 Task: Create new Company, with domain: 'amd.com' and type: 'Prospect'. Add new contact for this company, with mail Id: 'Anirudh18Sharma@amd.com', First Name: Anirudh, Last name:  Sharma, Job Title: 'Financial Planner', Phone Number: '(617) 555-9014'. Change life cycle stage to  Lead and lead status to  Open. Logged in from softage.1@softage.net
Action: Mouse moved to (109, 69)
Screenshot: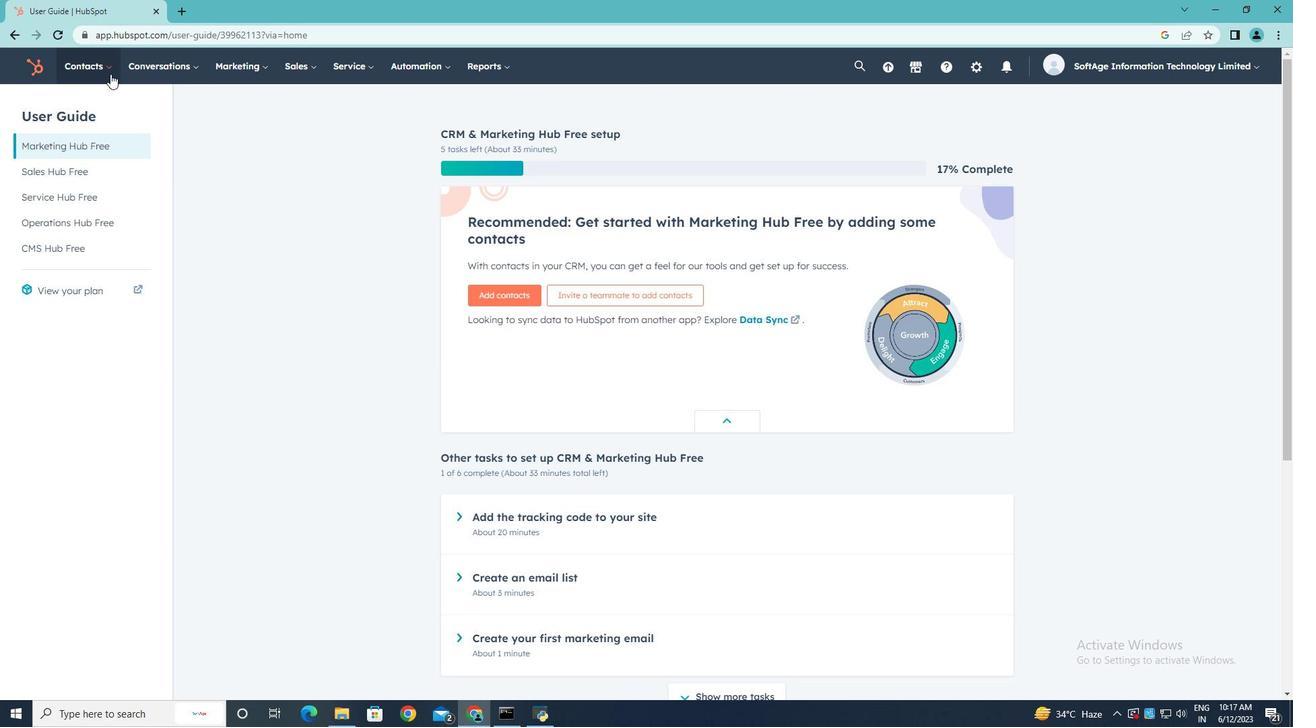 
Action: Mouse pressed left at (109, 69)
Screenshot: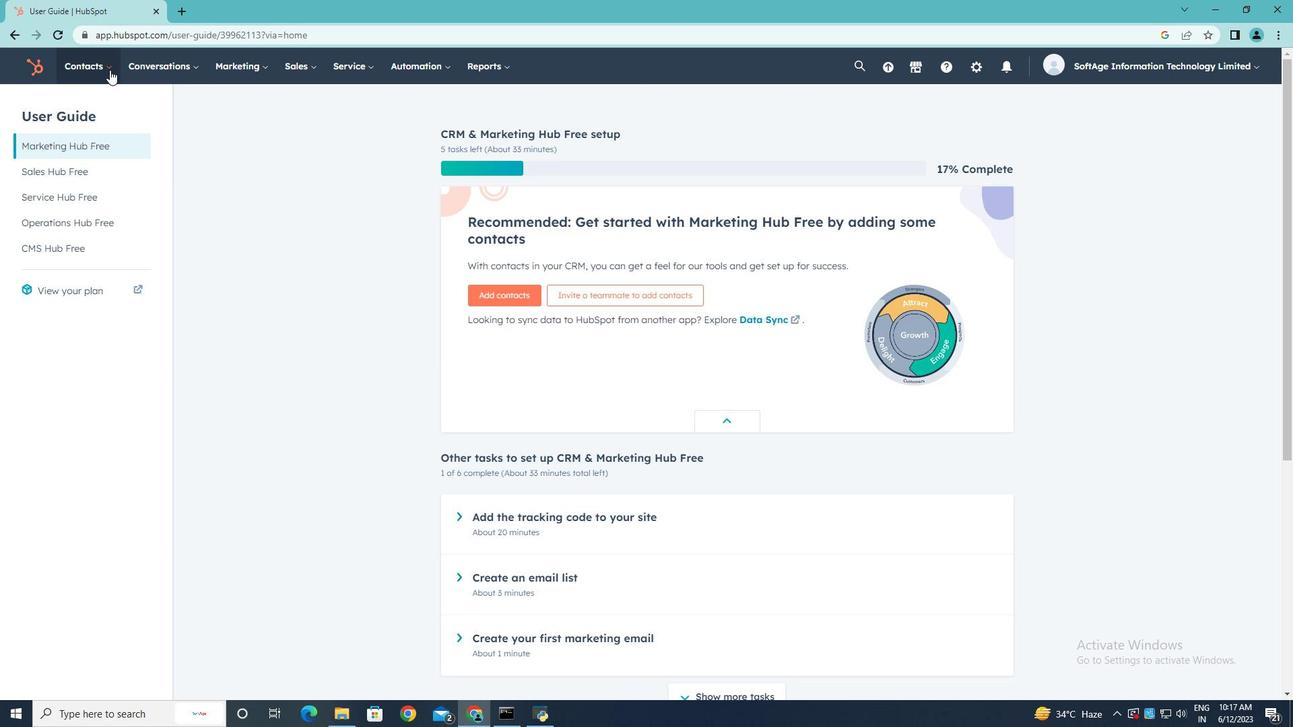
Action: Mouse moved to (108, 135)
Screenshot: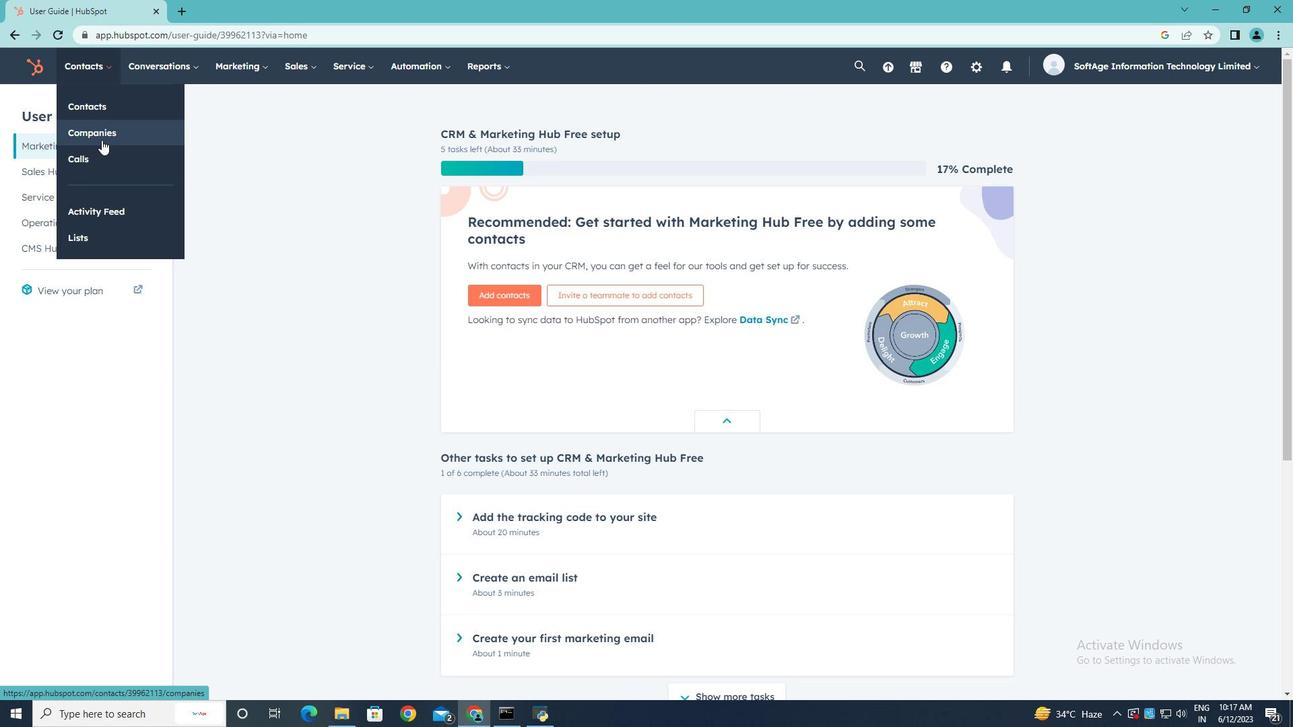 
Action: Mouse pressed left at (108, 135)
Screenshot: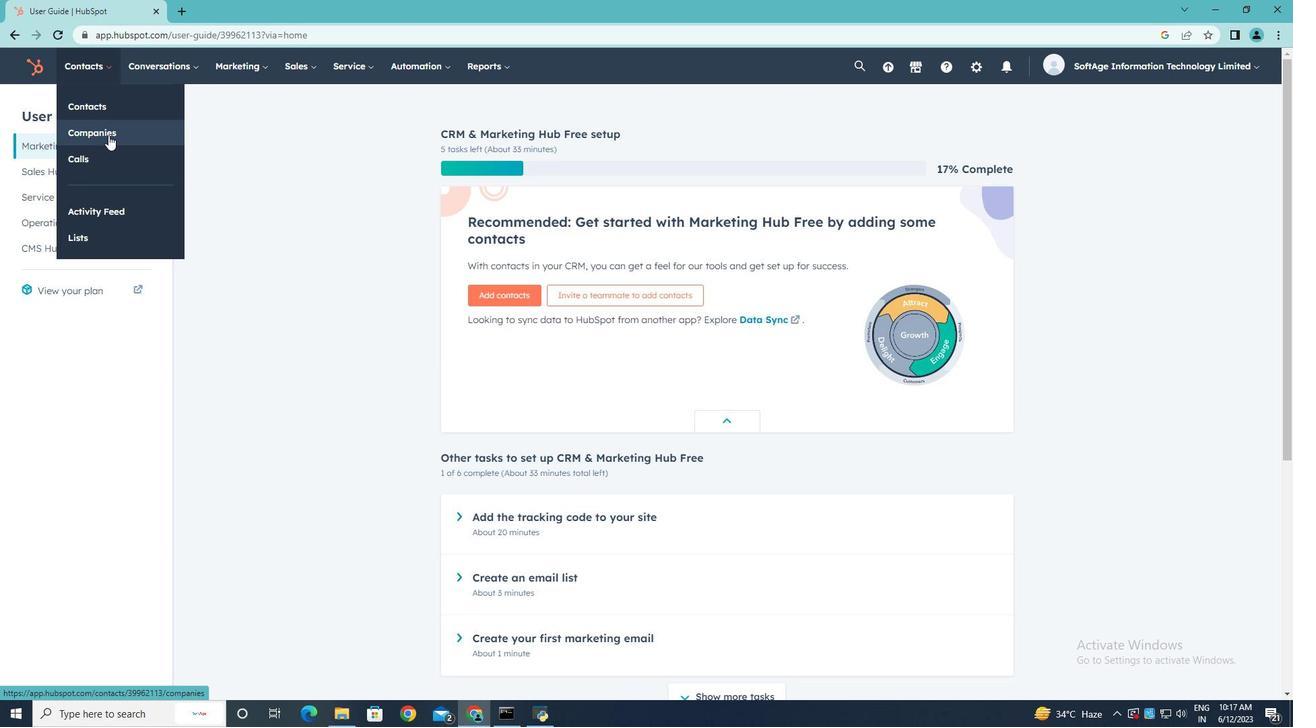 
Action: Mouse moved to (1223, 114)
Screenshot: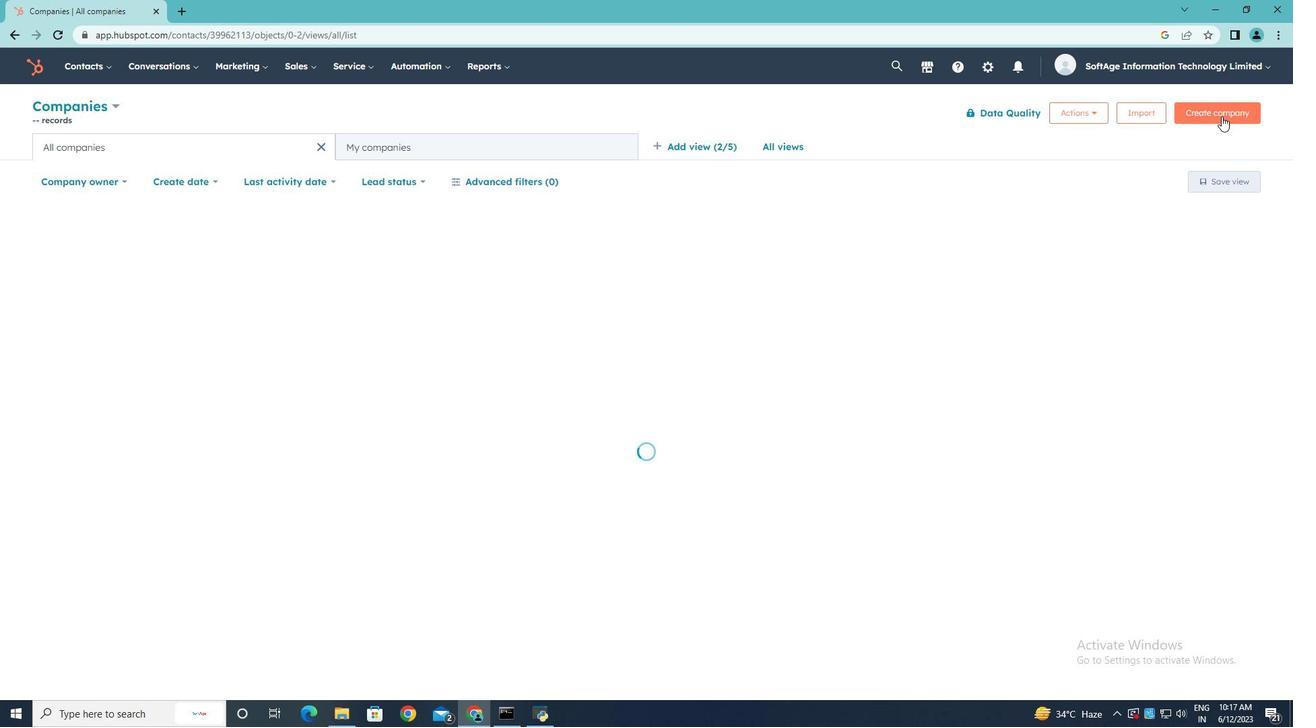 
Action: Mouse pressed left at (1223, 114)
Screenshot: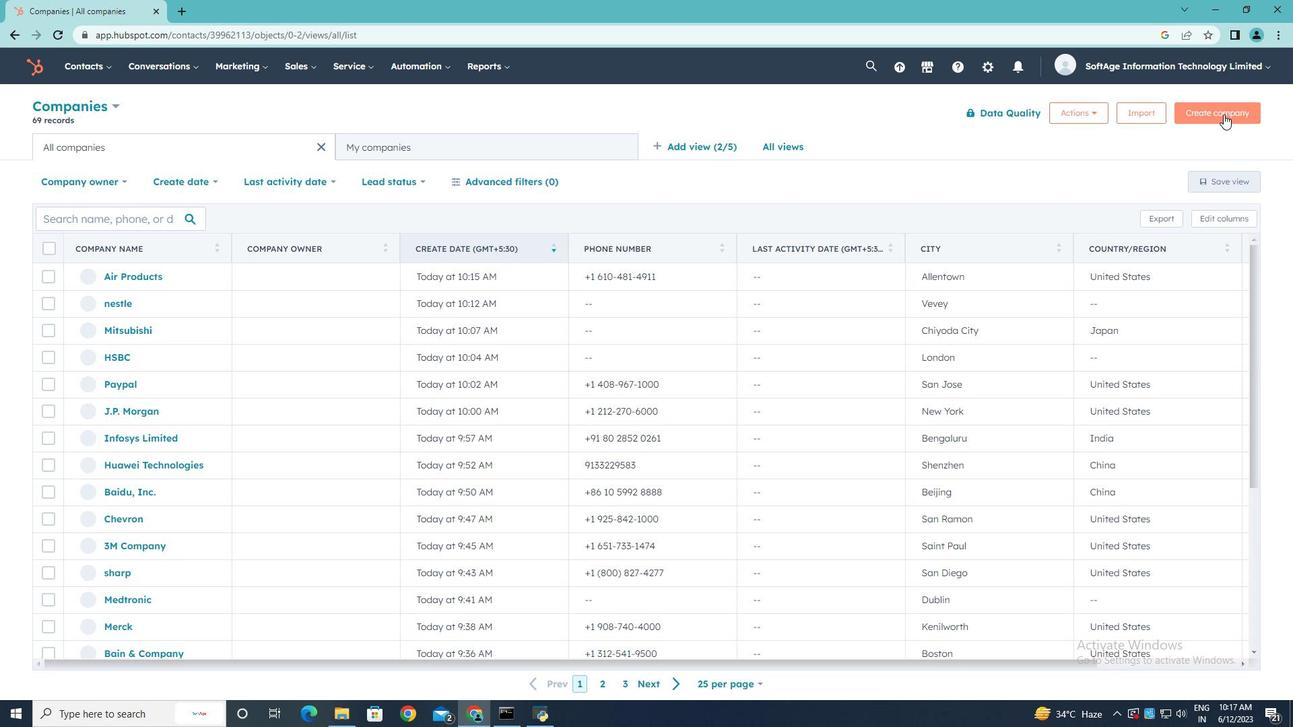 
Action: Mouse moved to (1023, 169)
Screenshot: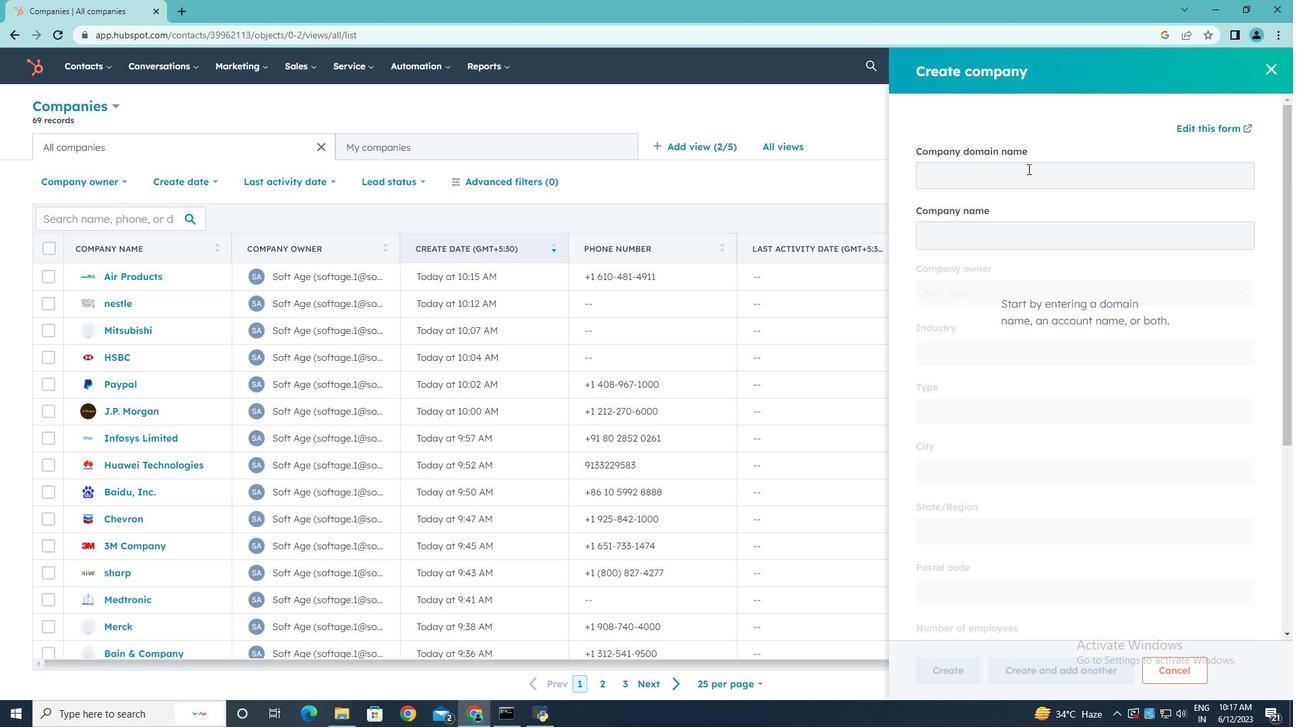 
Action: Mouse pressed left at (1023, 169)
Screenshot: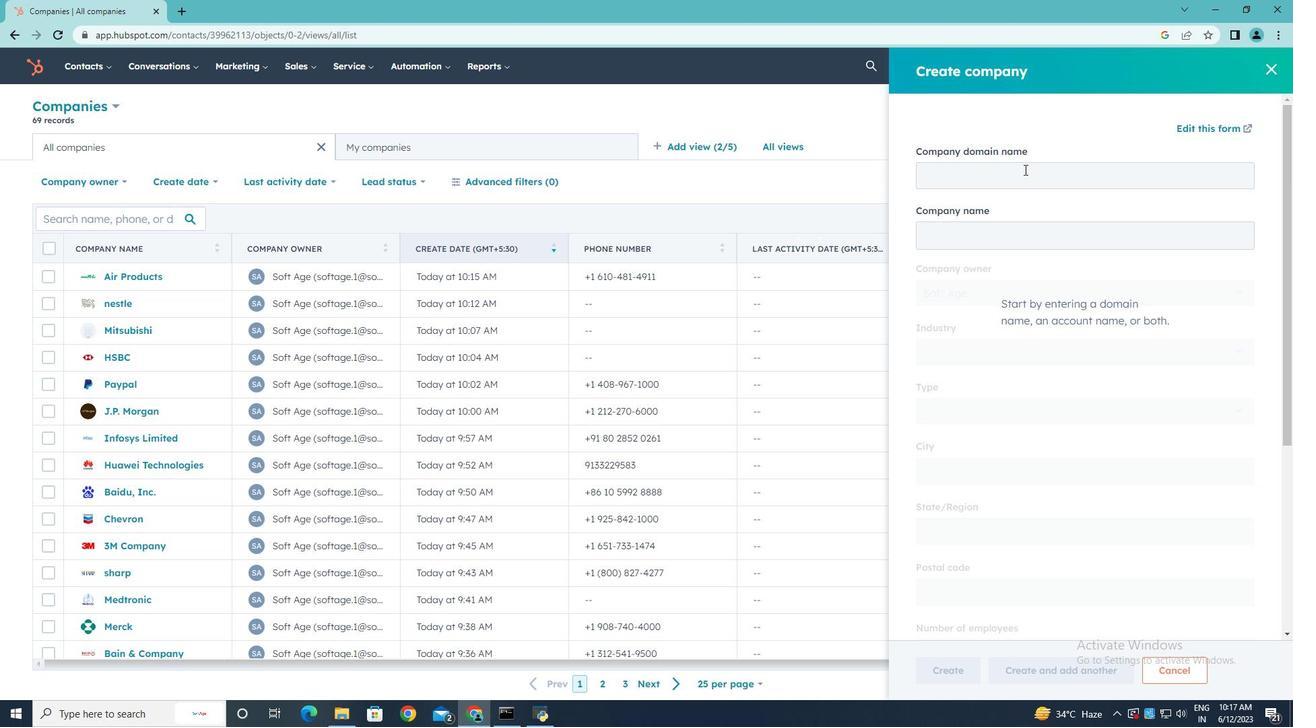 
Action: Key pressed amd.com
Screenshot: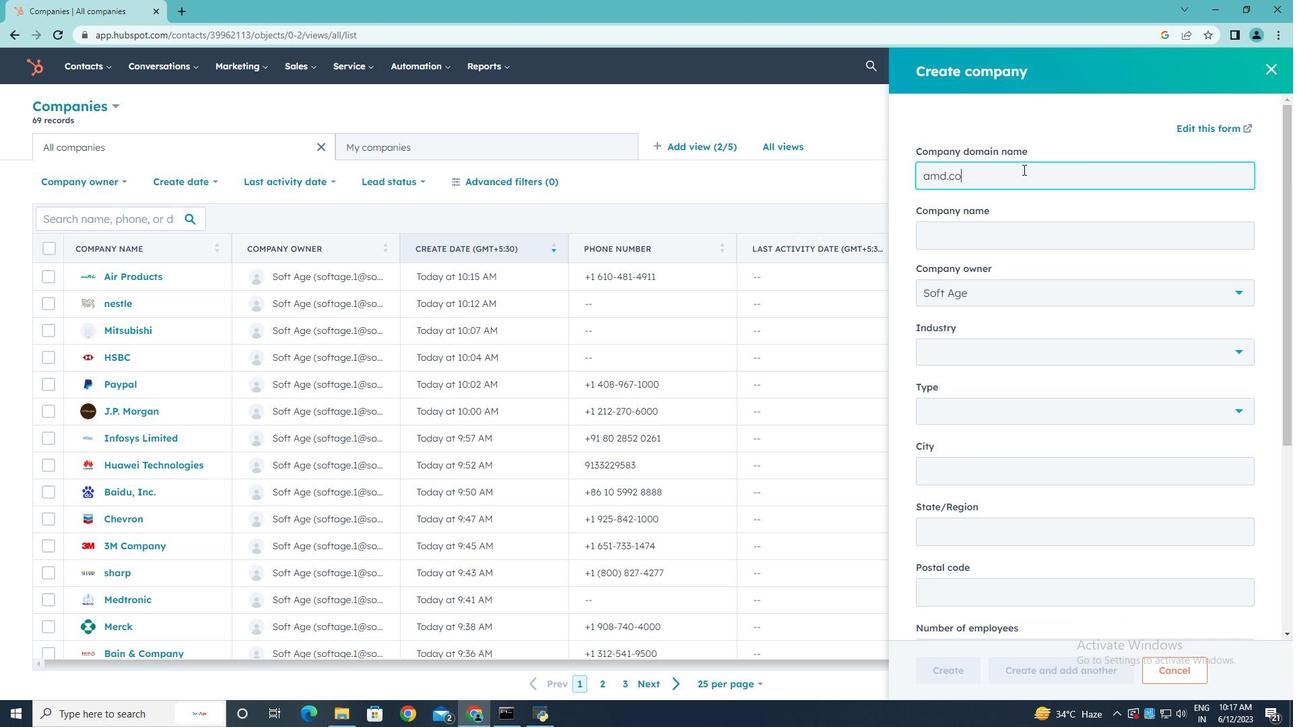 
Action: Mouse moved to (938, 364)
Screenshot: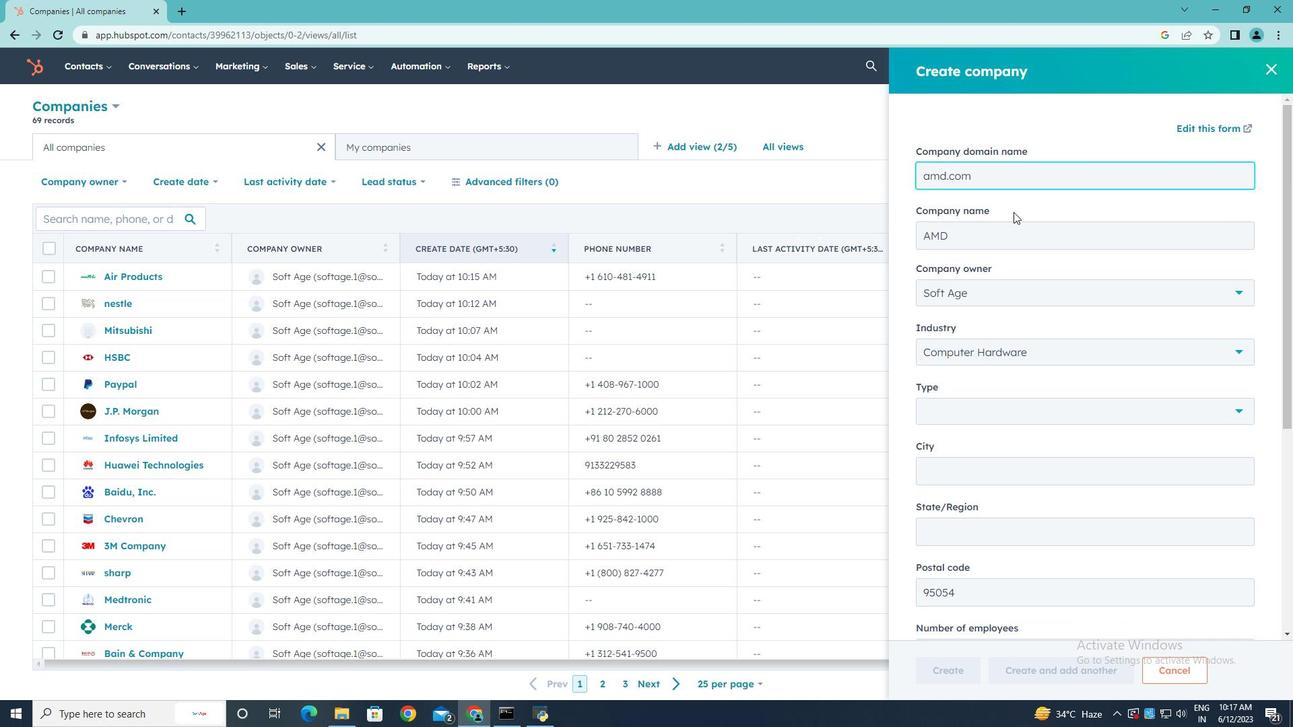 
Action: Mouse scrolled (938, 363) with delta (0, 0)
Screenshot: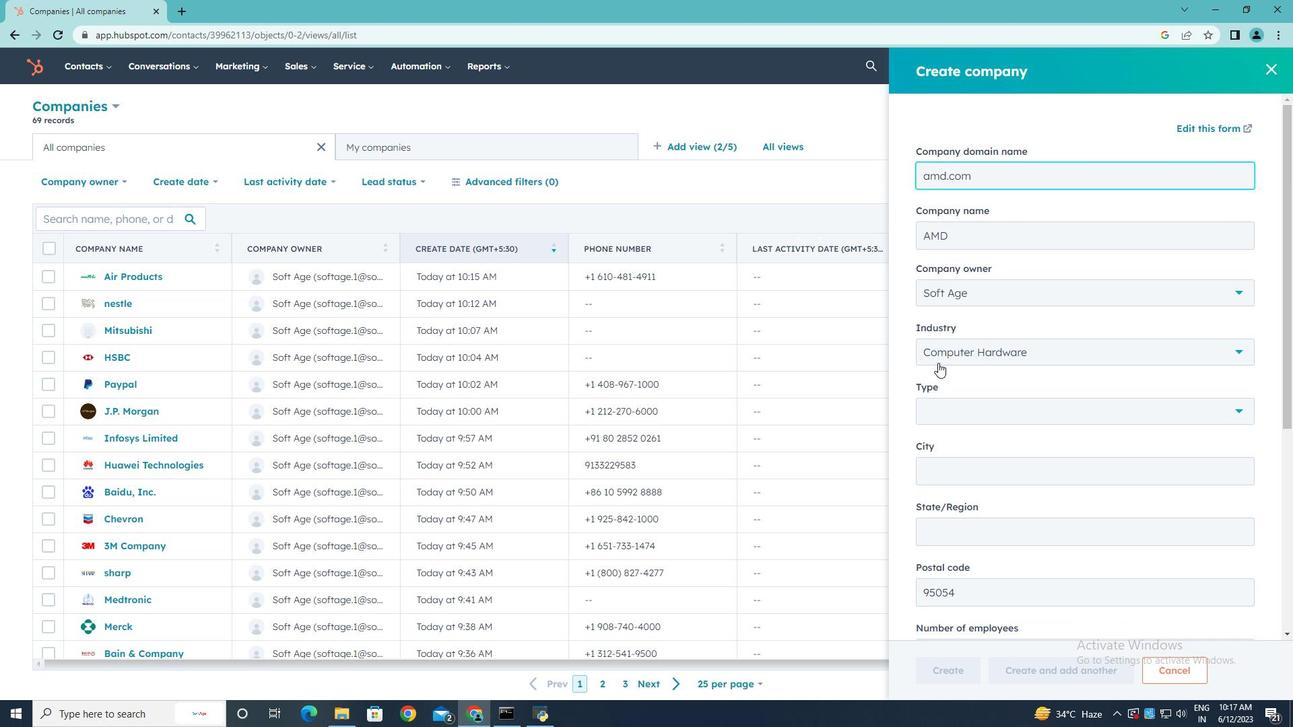 
Action: Mouse moved to (938, 366)
Screenshot: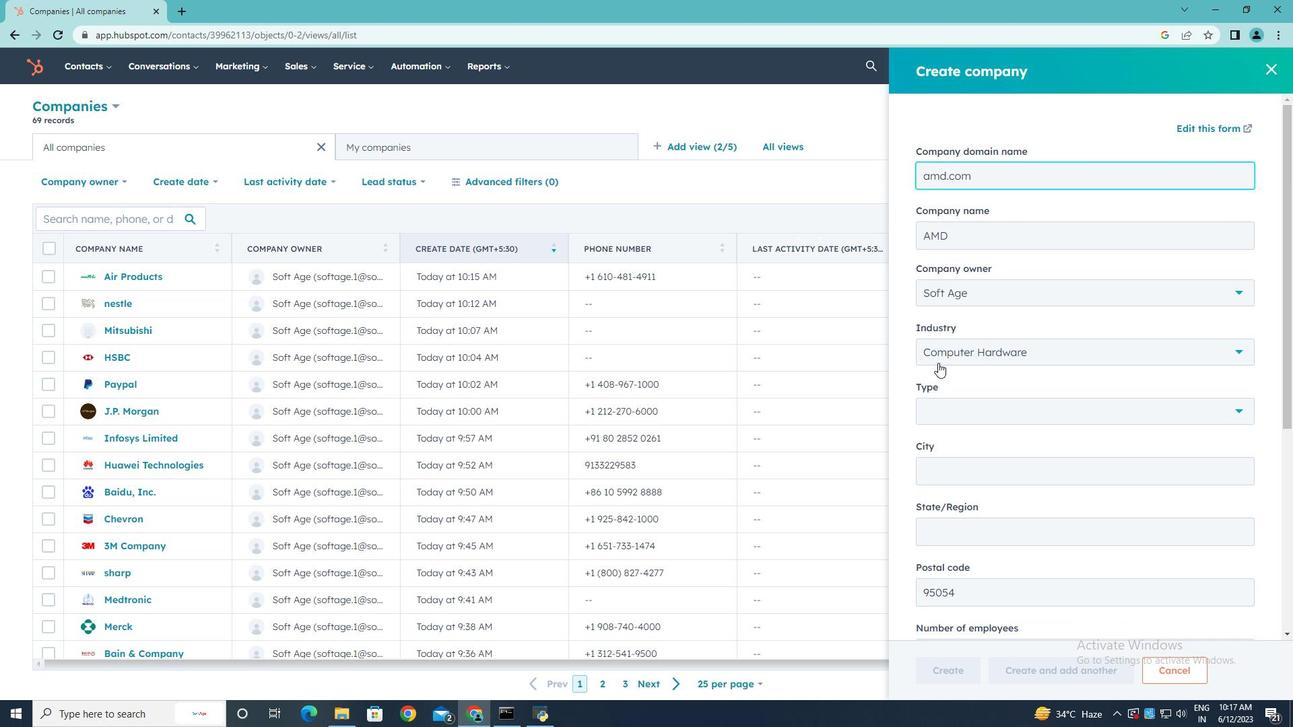
Action: Mouse scrolled (938, 365) with delta (0, 0)
Screenshot: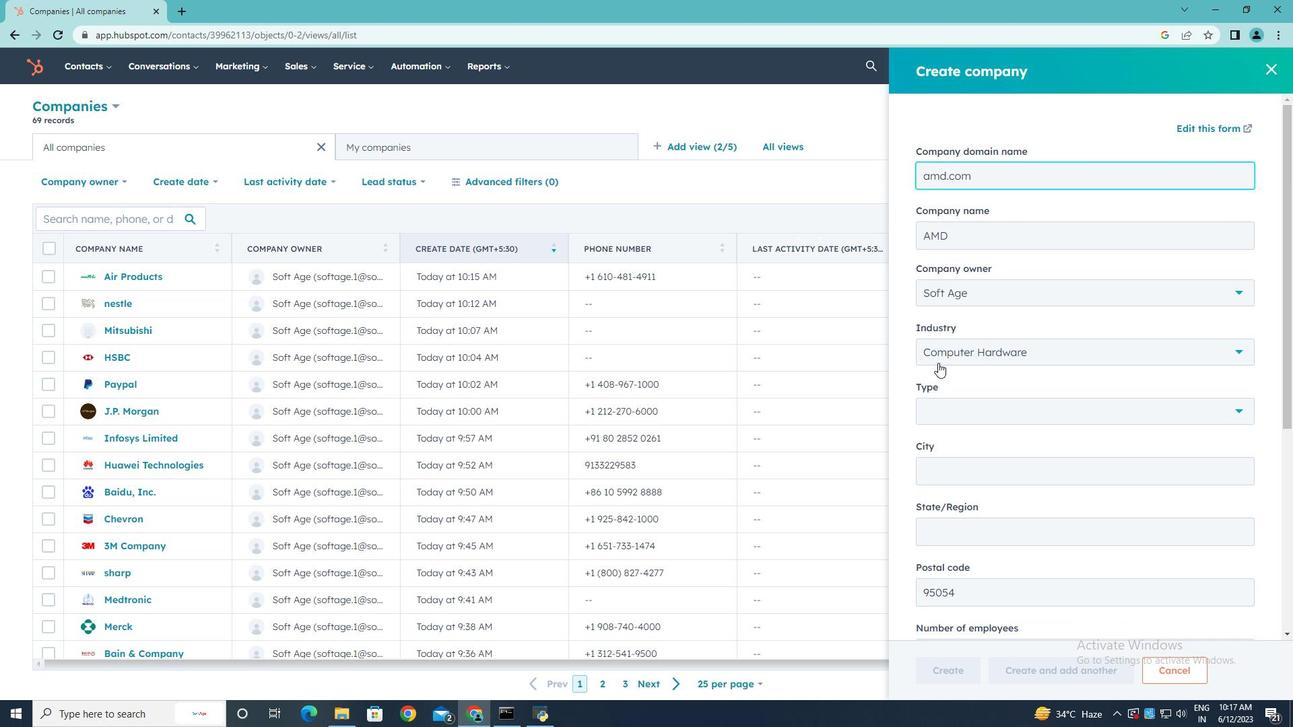 
Action: Mouse scrolled (938, 365) with delta (0, 0)
Screenshot: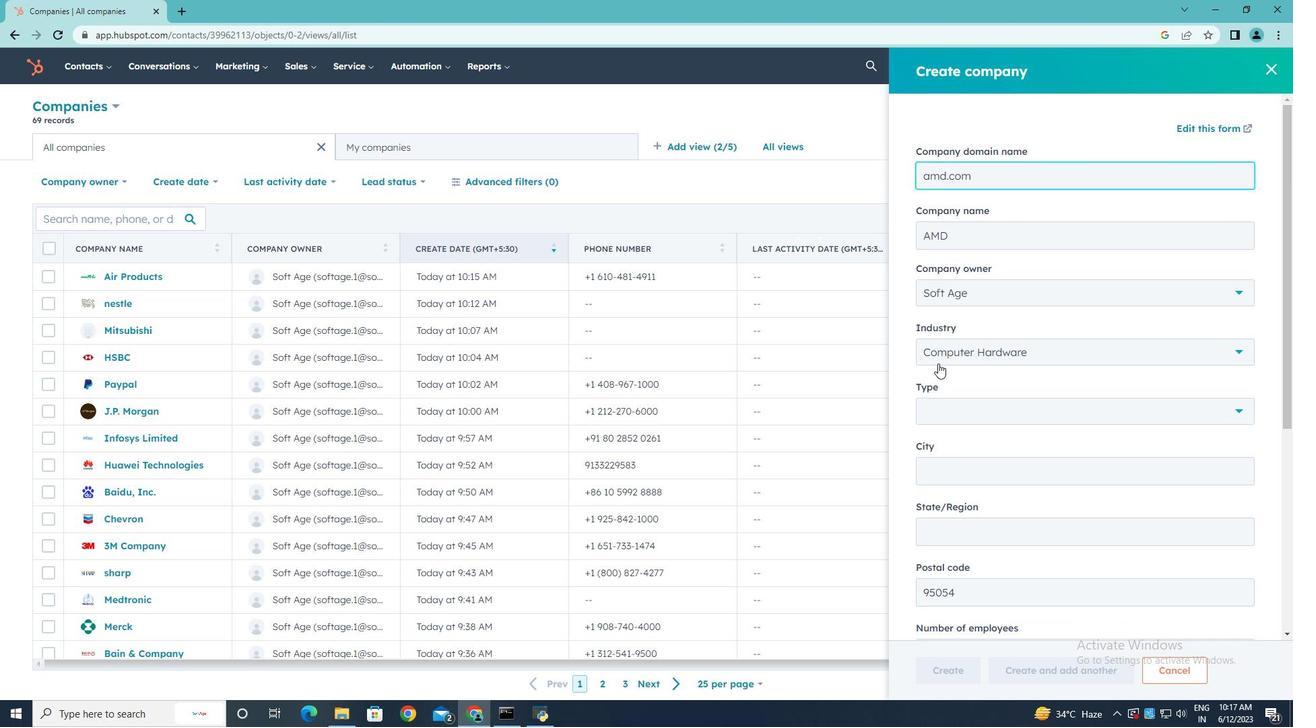 
Action: Mouse moved to (1239, 210)
Screenshot: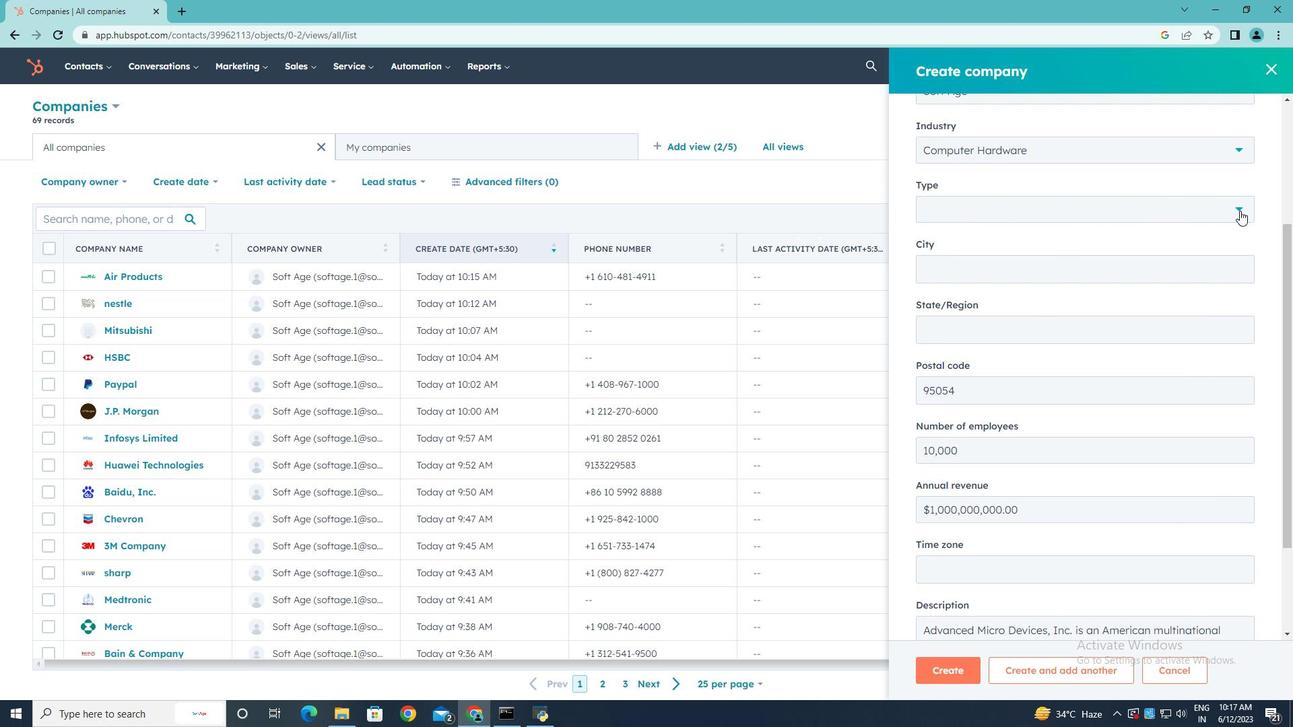 
Action: Mouse pressed left at (1239, 210)
Screenshot: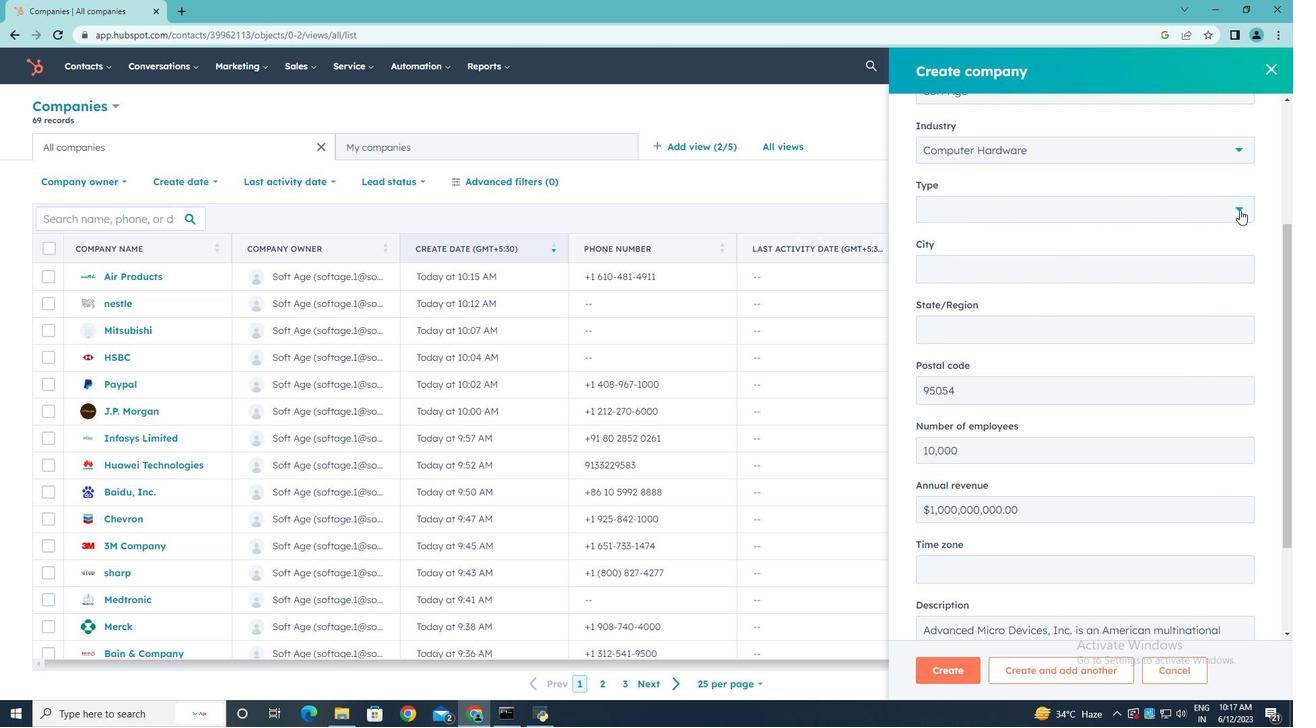 
Action: Mouse moved to (1136, 280)
Screenshot: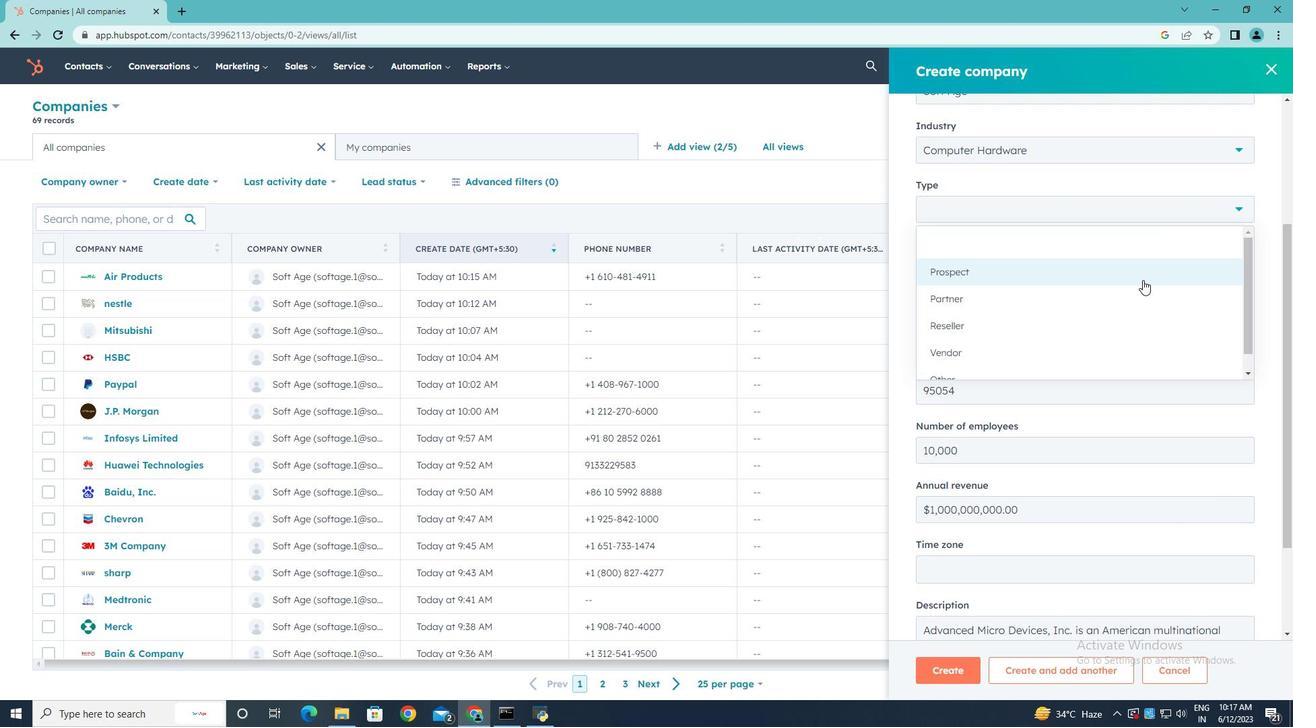 
Action: Mouse pressed left at (1136, 280)
Screenshot: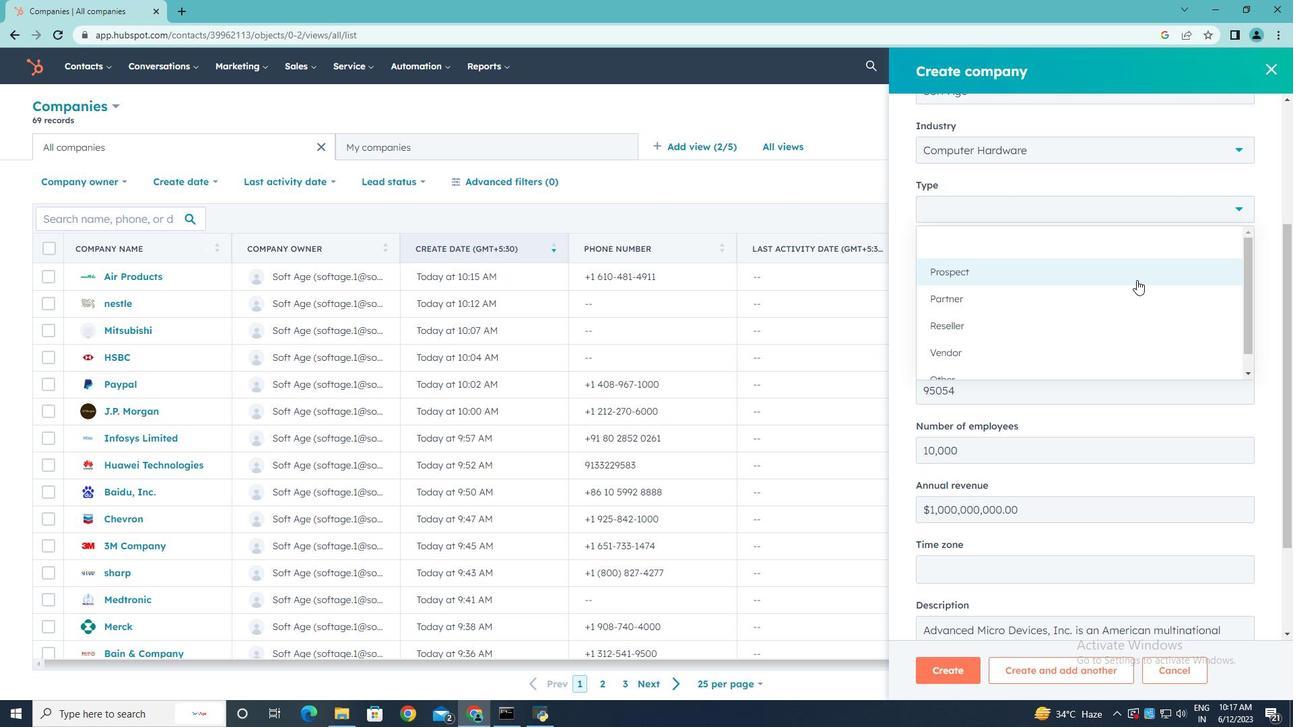 
Action: Mouse moved to (1138, 280)
Screenshot: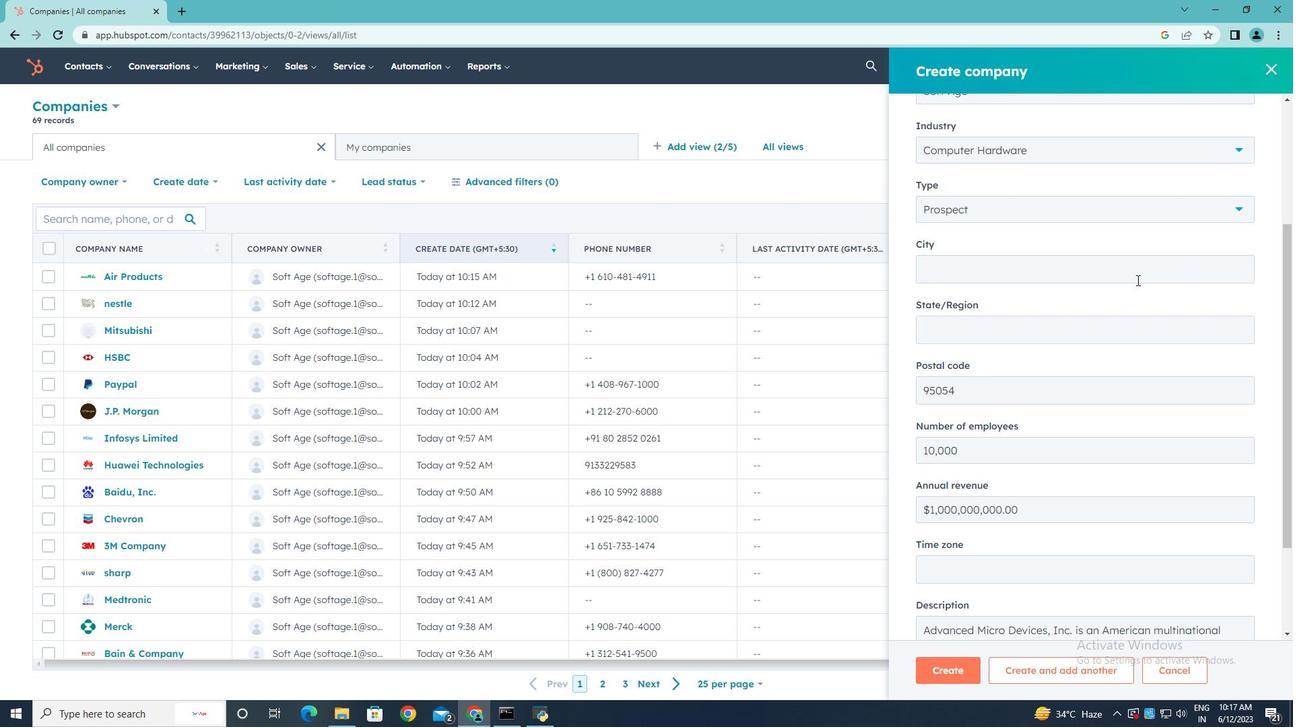 
Action: Mouse scrolled (1138, 279) with delta (0, 0)
Screenshot: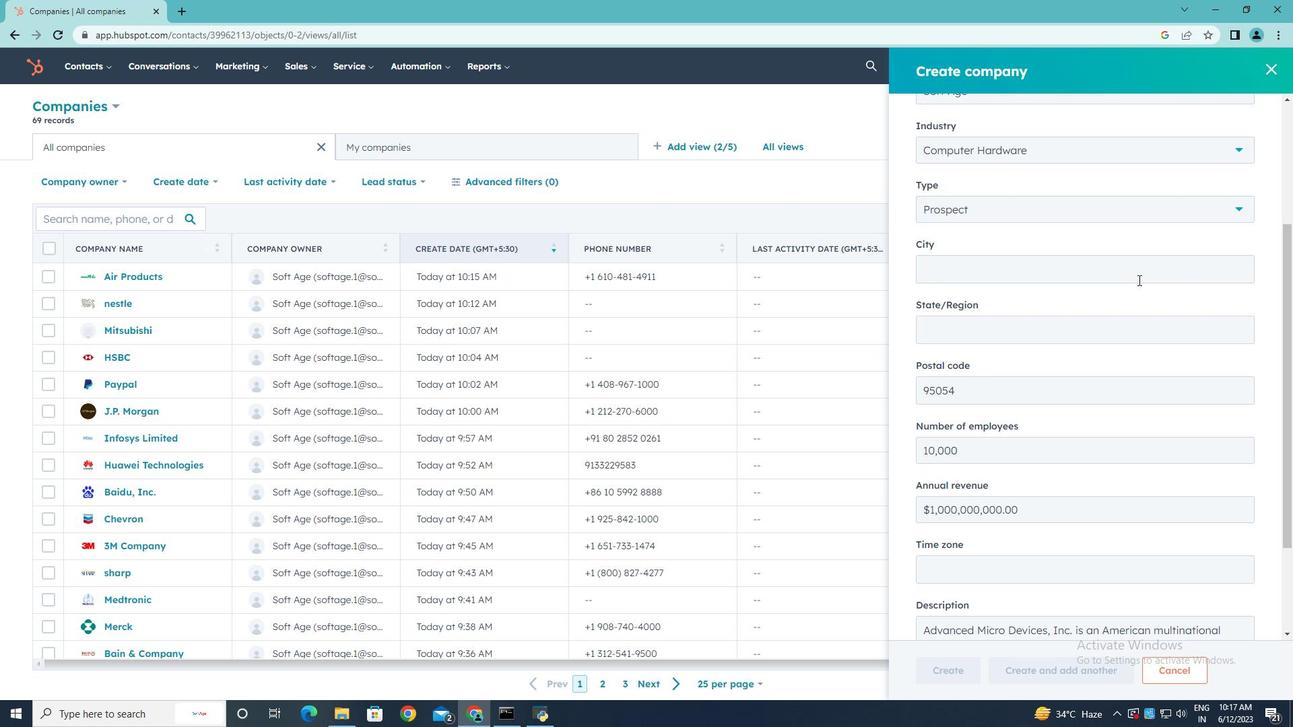 
Action: Mouse scrolled (1138, 279) with delta (0, 0)
Screenshot: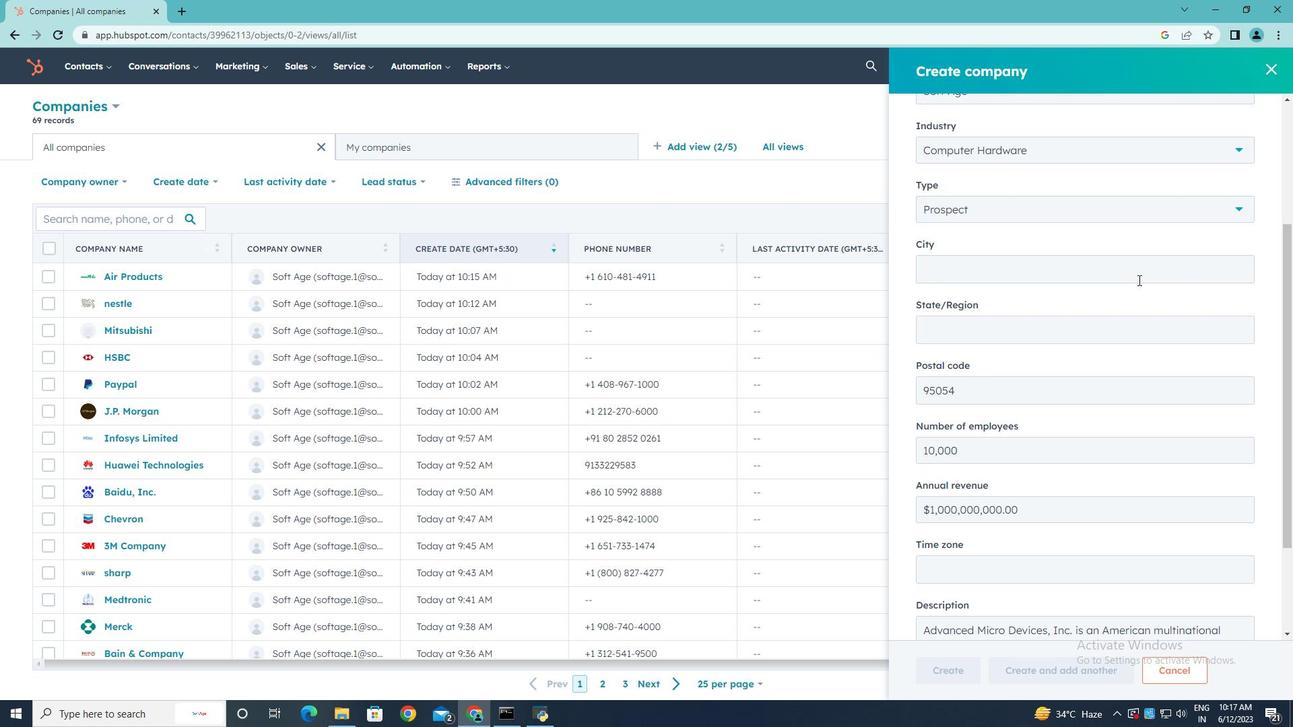 
Action: Mouse scrolled (1138, 279) with delta (0, 0)
Screenshot: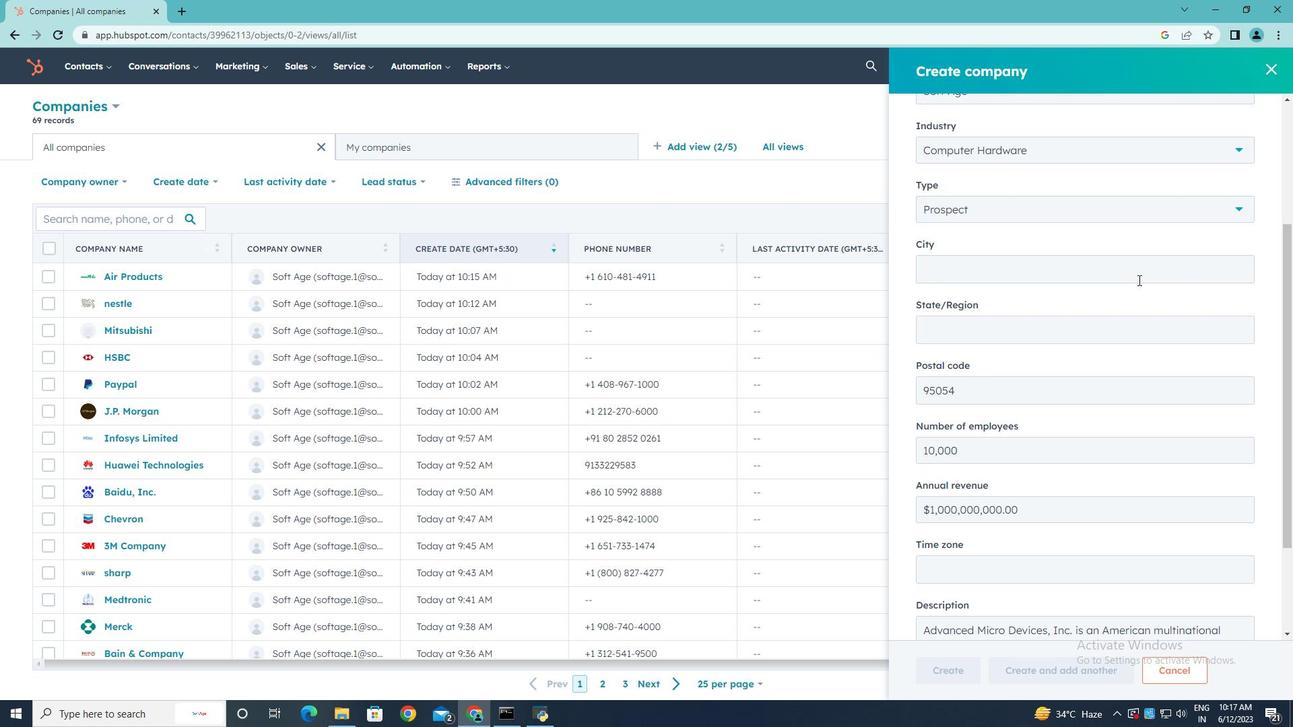 
Action: Mouse scrolled (1138, 279) with delta (0, 0)
Screenshot: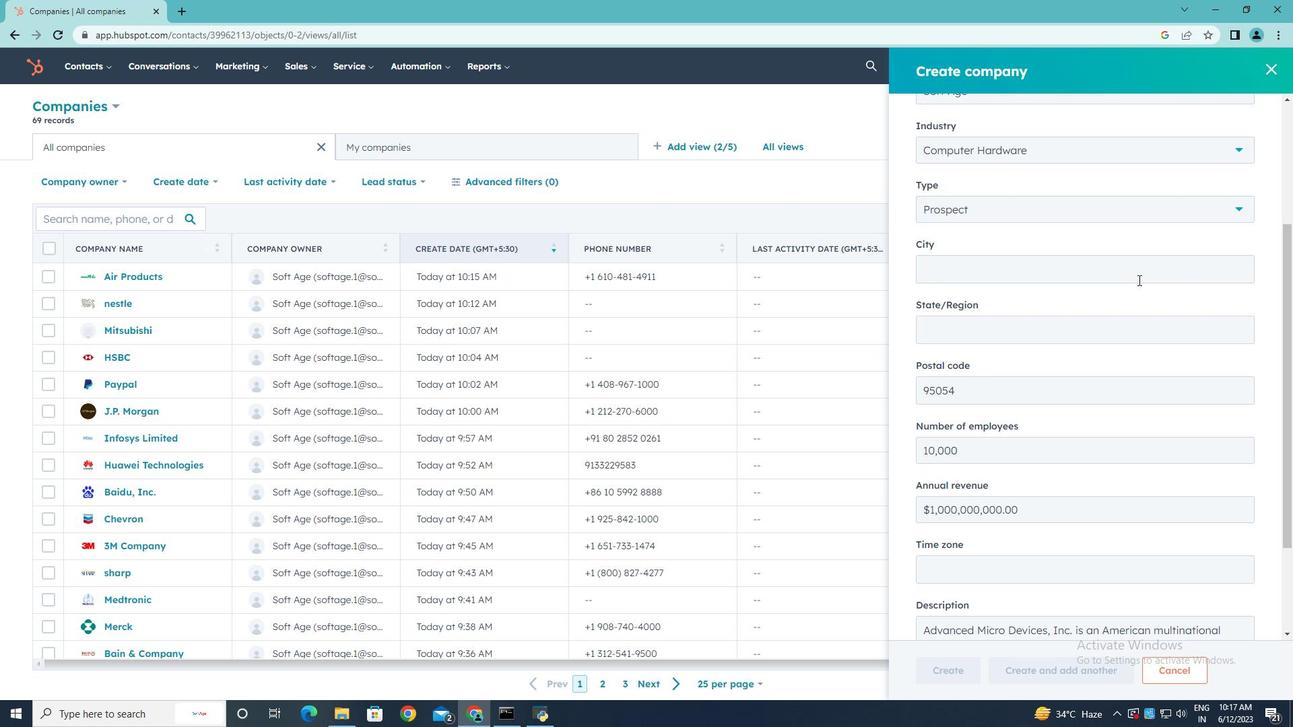 
Action: Mouse scrolled (1138, 279) with delta (0, 0)
Screenshot: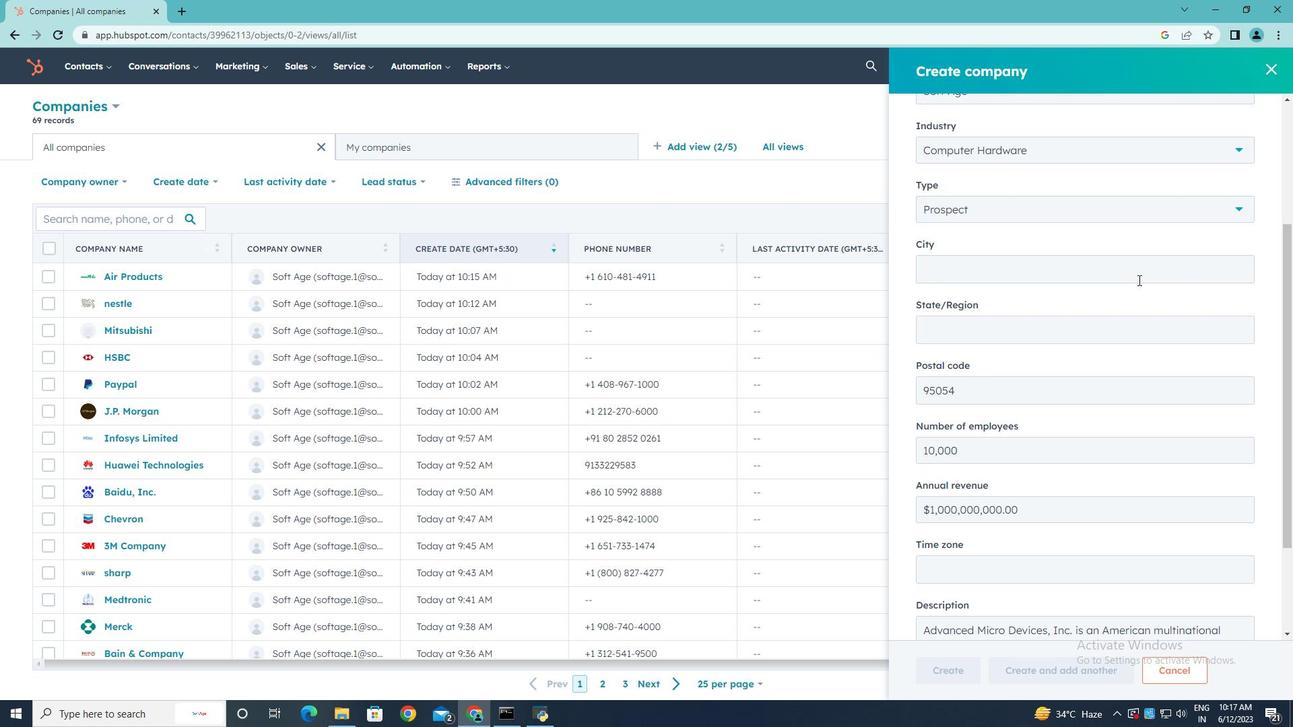 
Action: Mouse scrolled (1138, 279) with delta (0, 0)
Screenshot: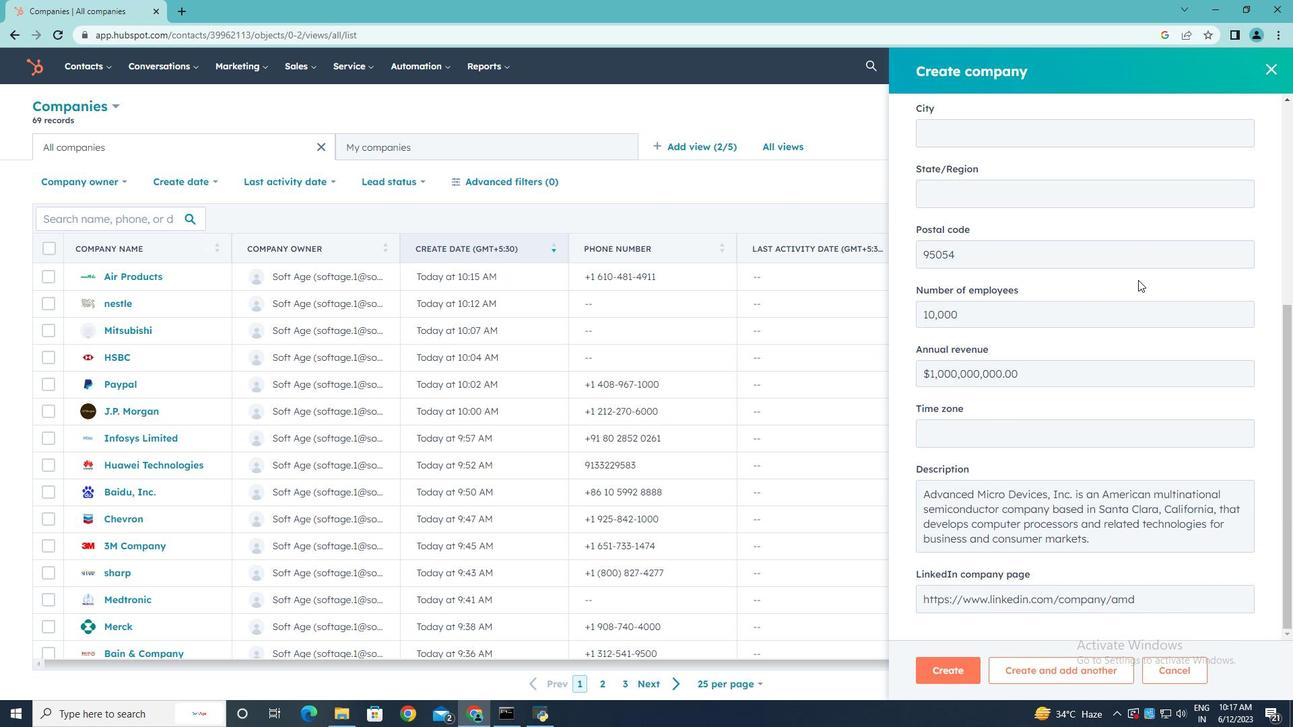 
Action: Mouse scrolled (1138, 279) with delta (0, 0)
Screenshot: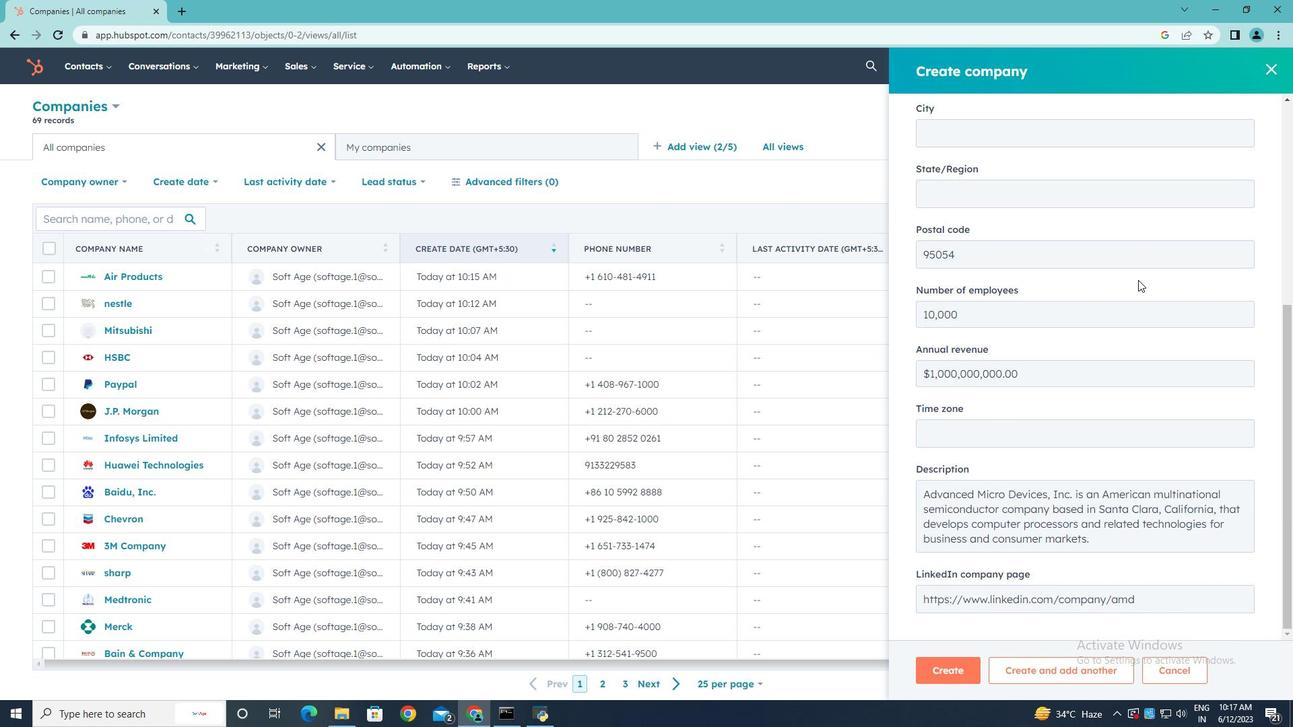 
Action: Mouse moved to (946, 669)
Screenshot: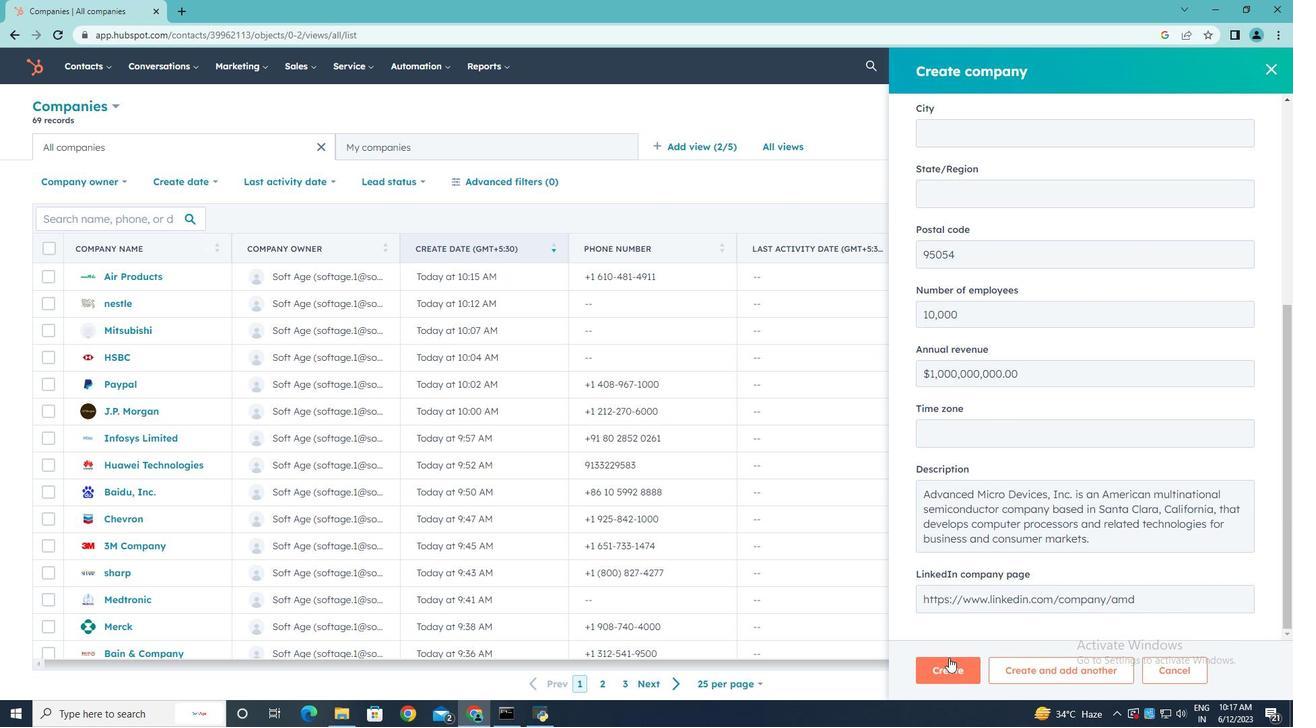 
Action: Mouse pressed left at (946, 669)
Screenshot: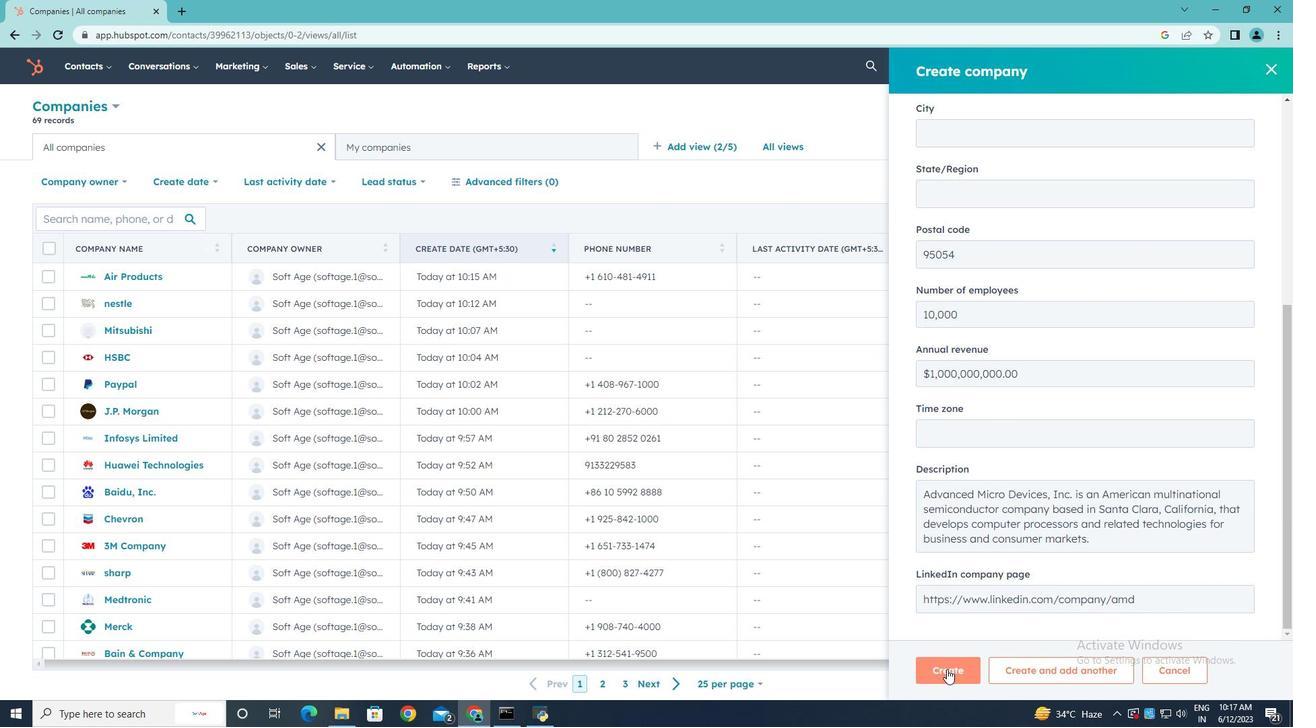 
Action: Mouse moved to (919, 431)
Screenshot: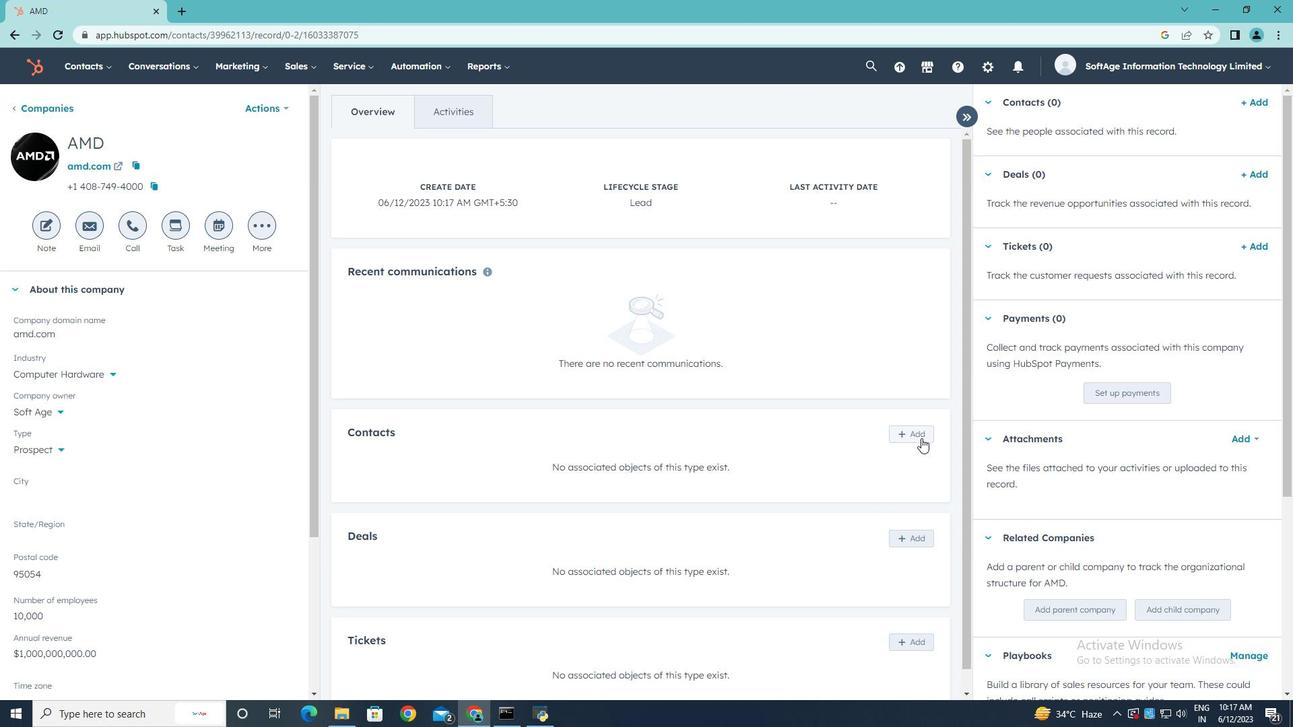 
Action: Mouse pressed left at (919, 431)
Screenshot: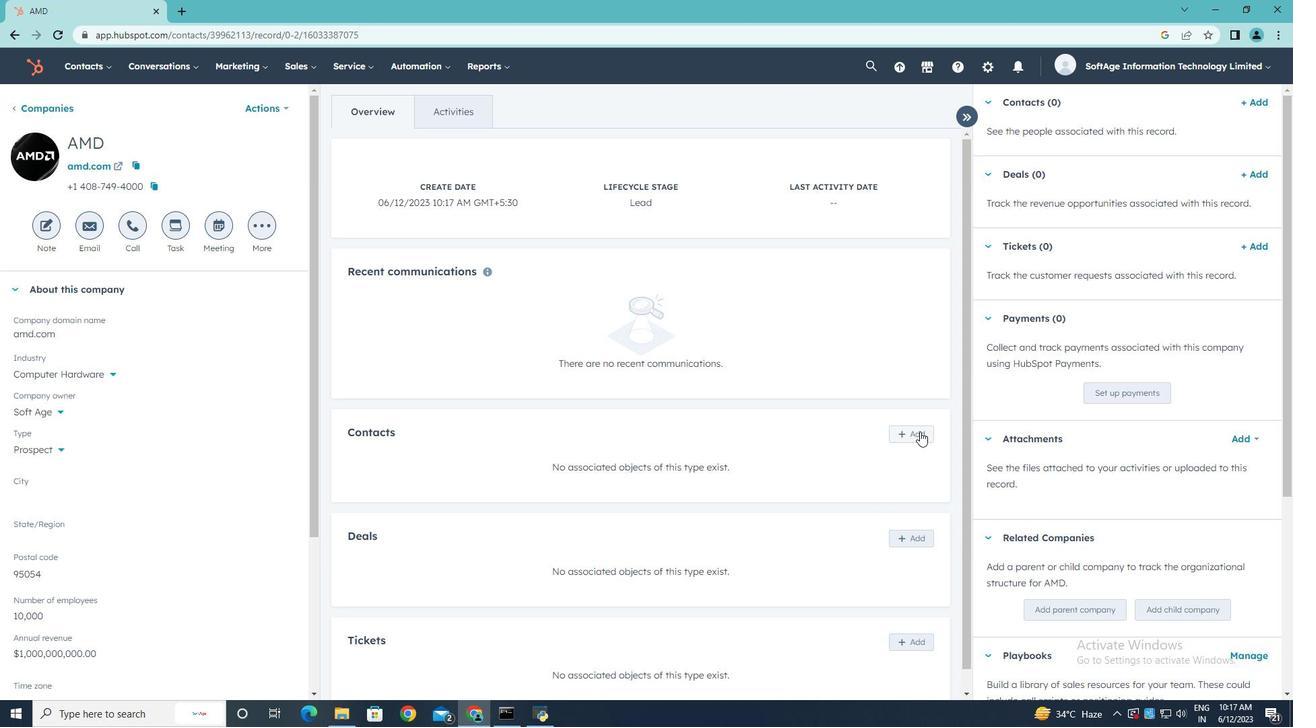 
Action: Mouse moved to (983, 137)
Screenshot: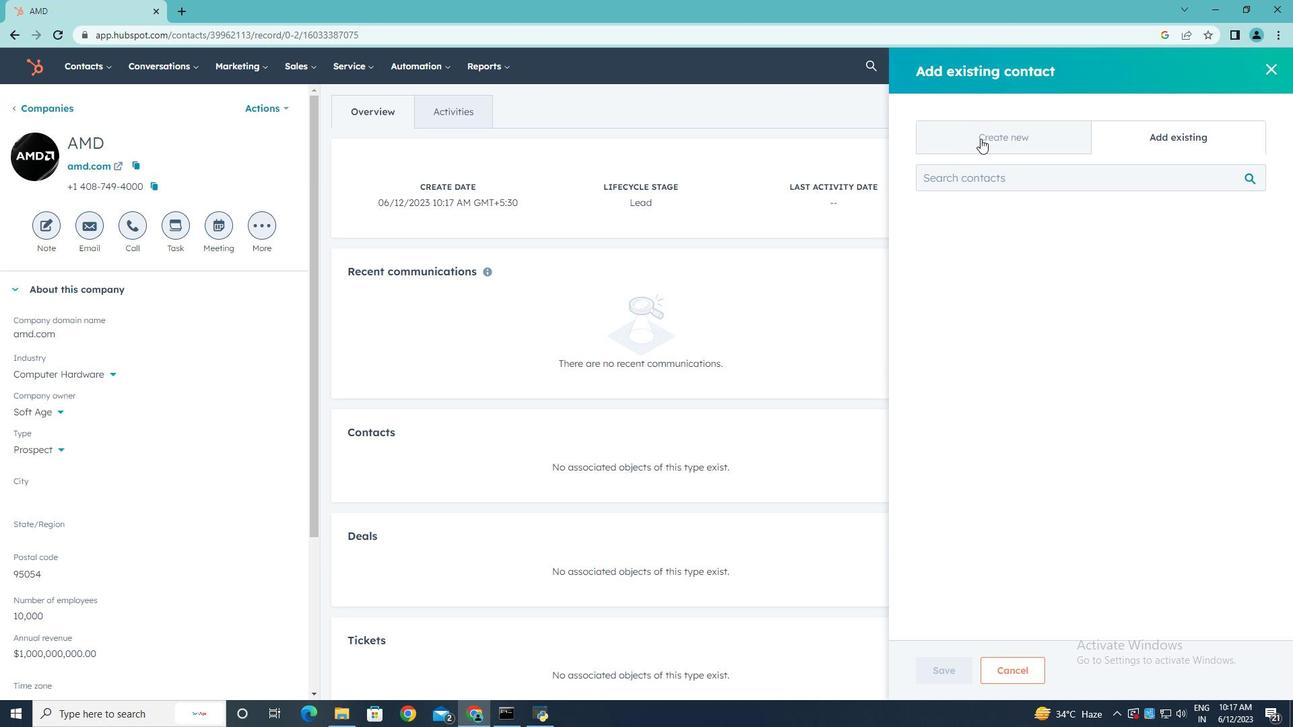 
Action: Mouse pressed left at (983, 137)
Screenshot: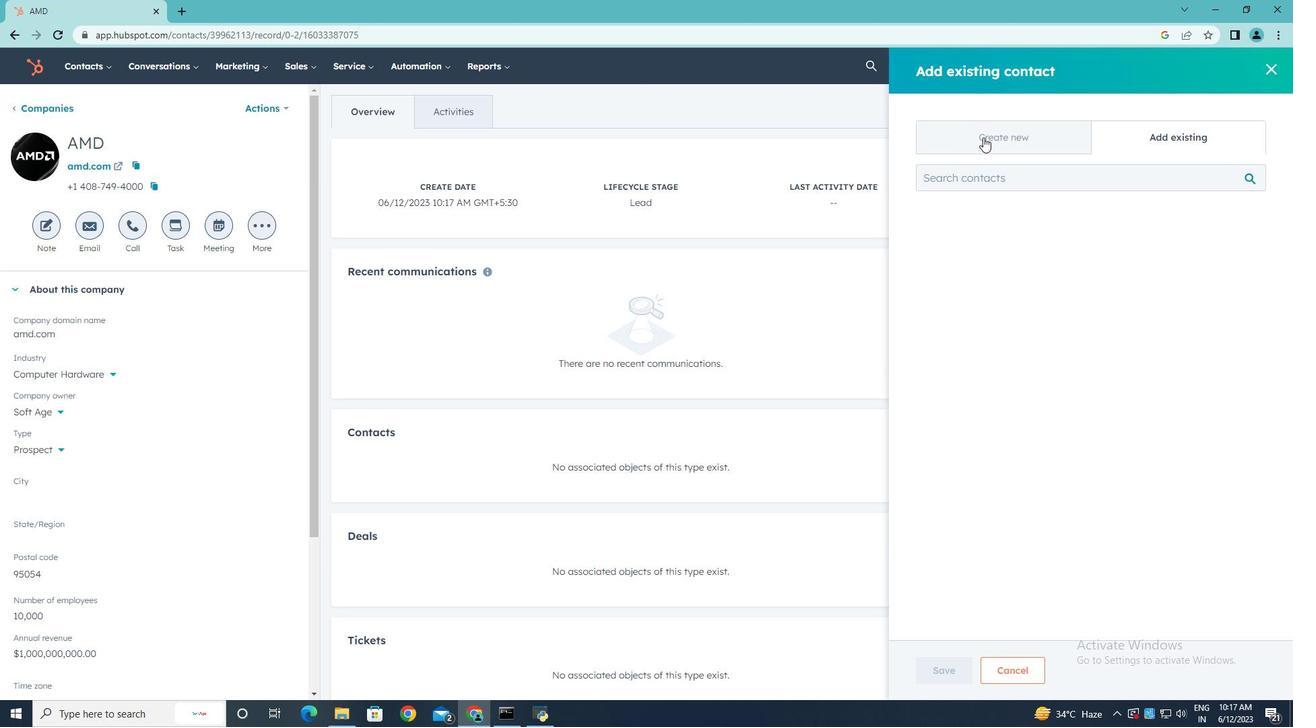
Action: Key pressed <Key.shift>
Screenshot: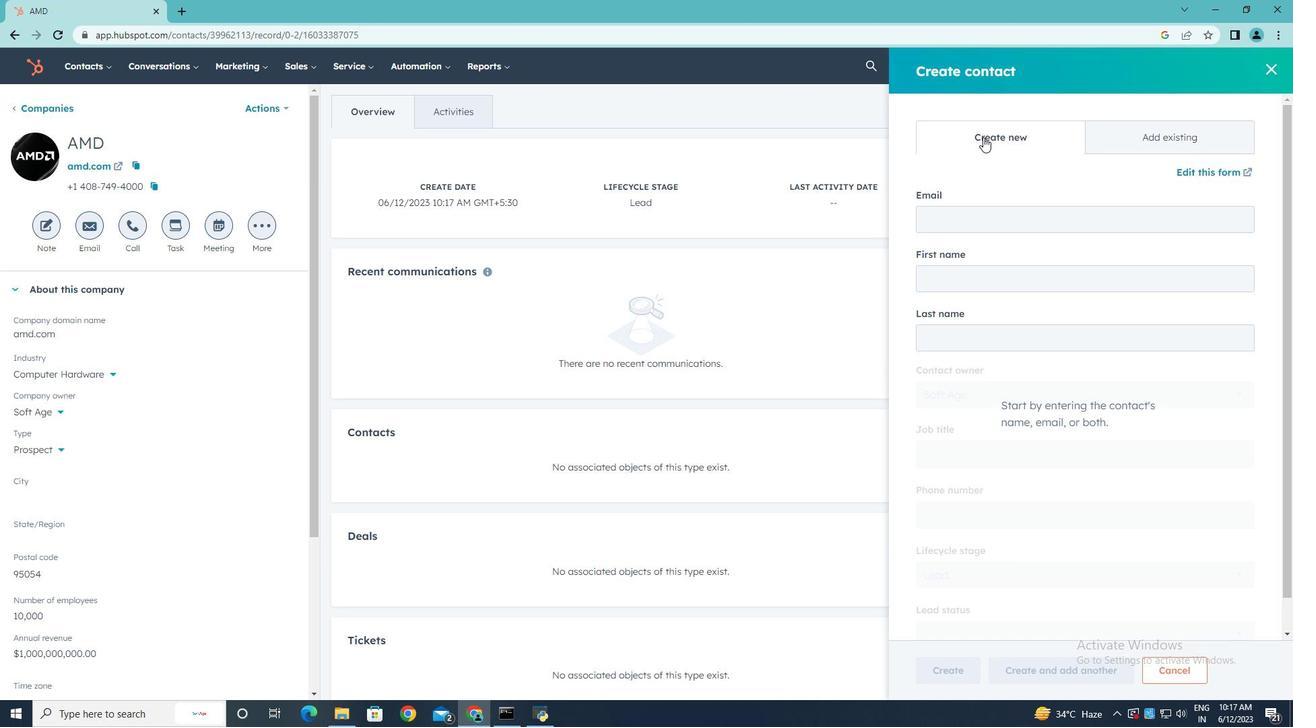 
Action: Mouse moved to (947, 219)
Screenshot: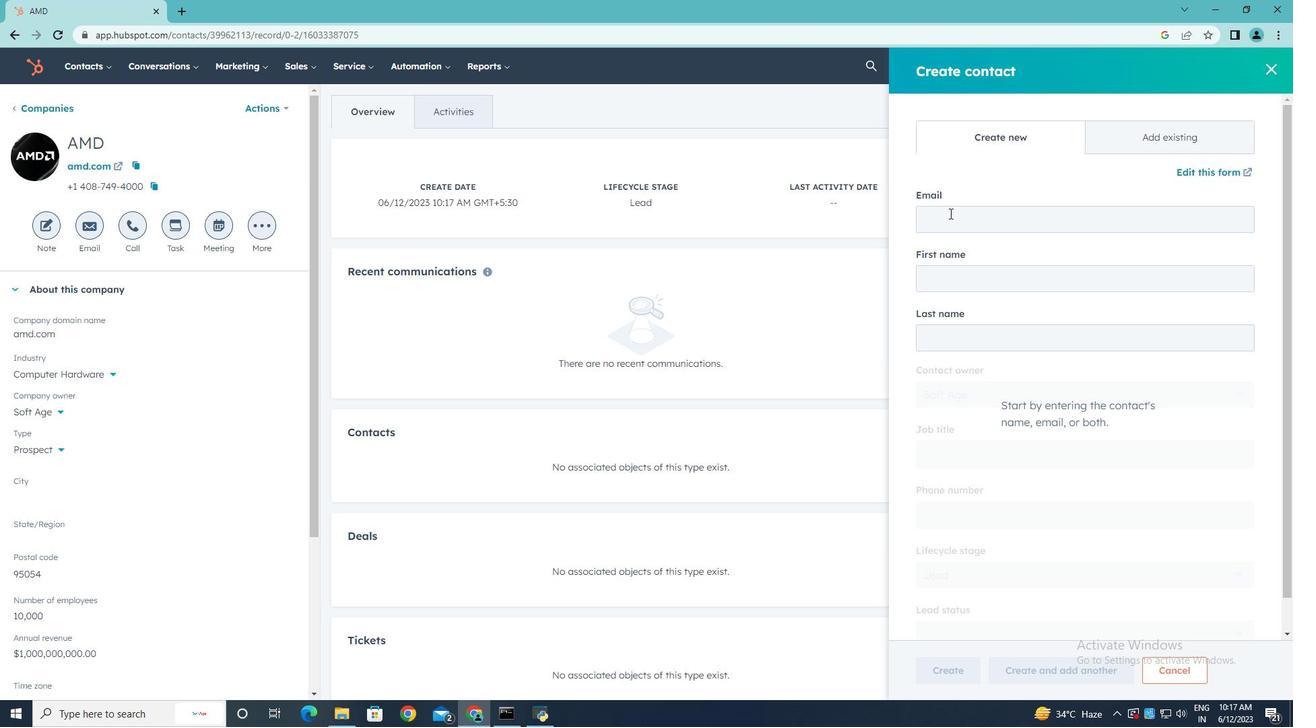 
Action: Mouse pressed left at (947, 219)
Screenshot: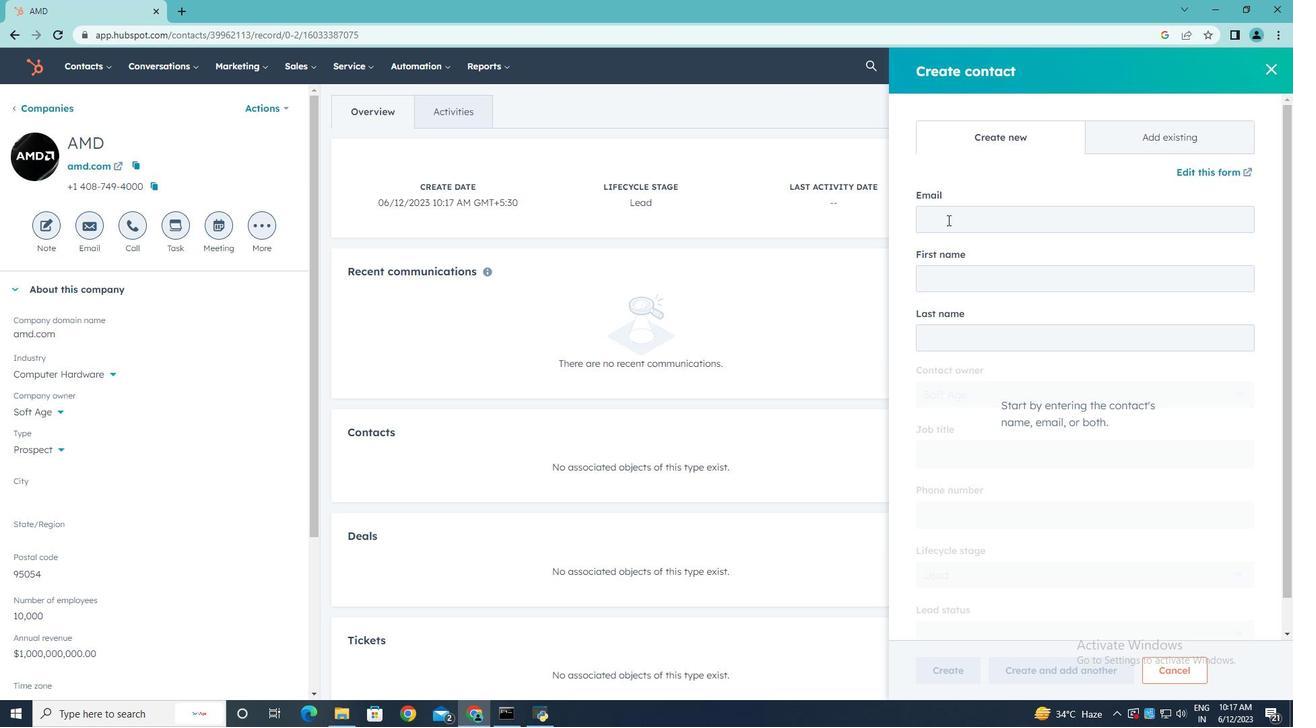 
Action: Key pressed <Key.shift>Anirudh18<Key.shift><Key.shift><Key.shift><Key.shift><Key.shift><Key.shift><Key.shift><Key.shift><Key.shift><Key.shift><Key.shift><Key.shift><Key.shift><Key.shift><Key.shift><Key.shift><Key.shift><Key.shift><Key.shift><Key.shift><Key.shift><Key.shift><Key.shift><Key.shift>Sharma<Key.shift>@amd.com
Screenshot: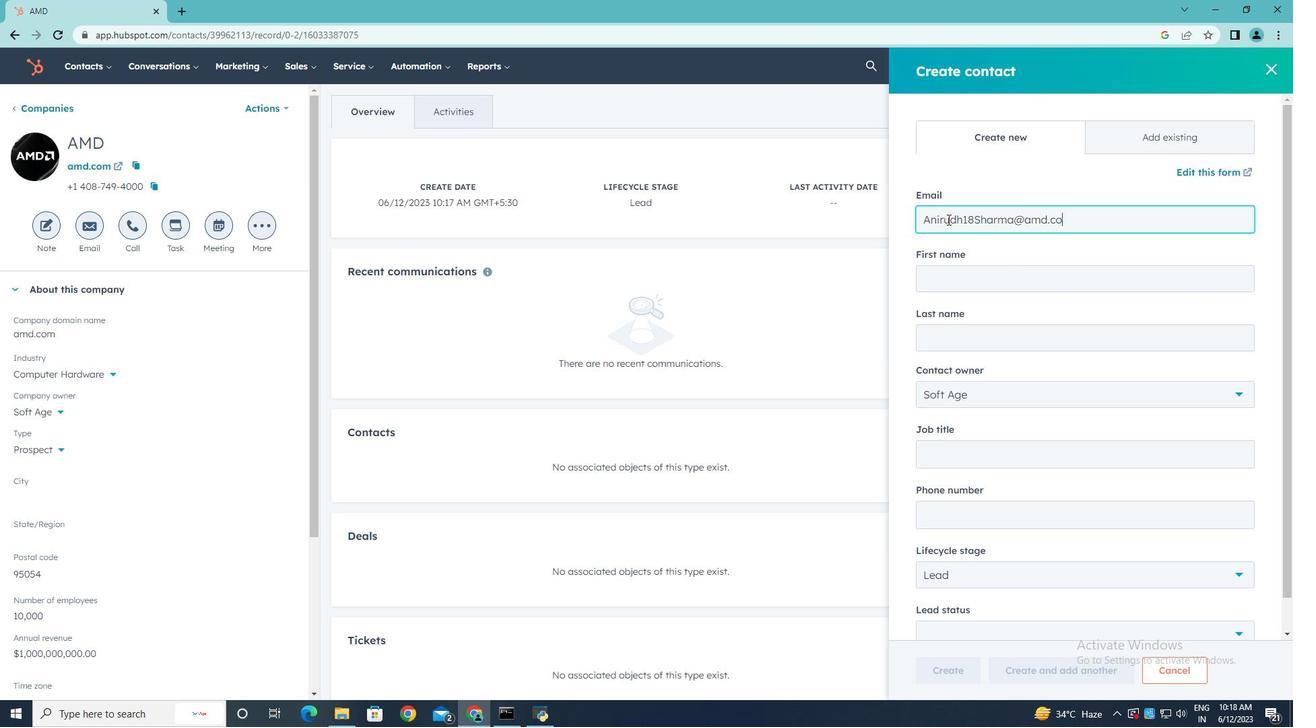 
Action: Mouse moved to (966, 272)
Screenshot: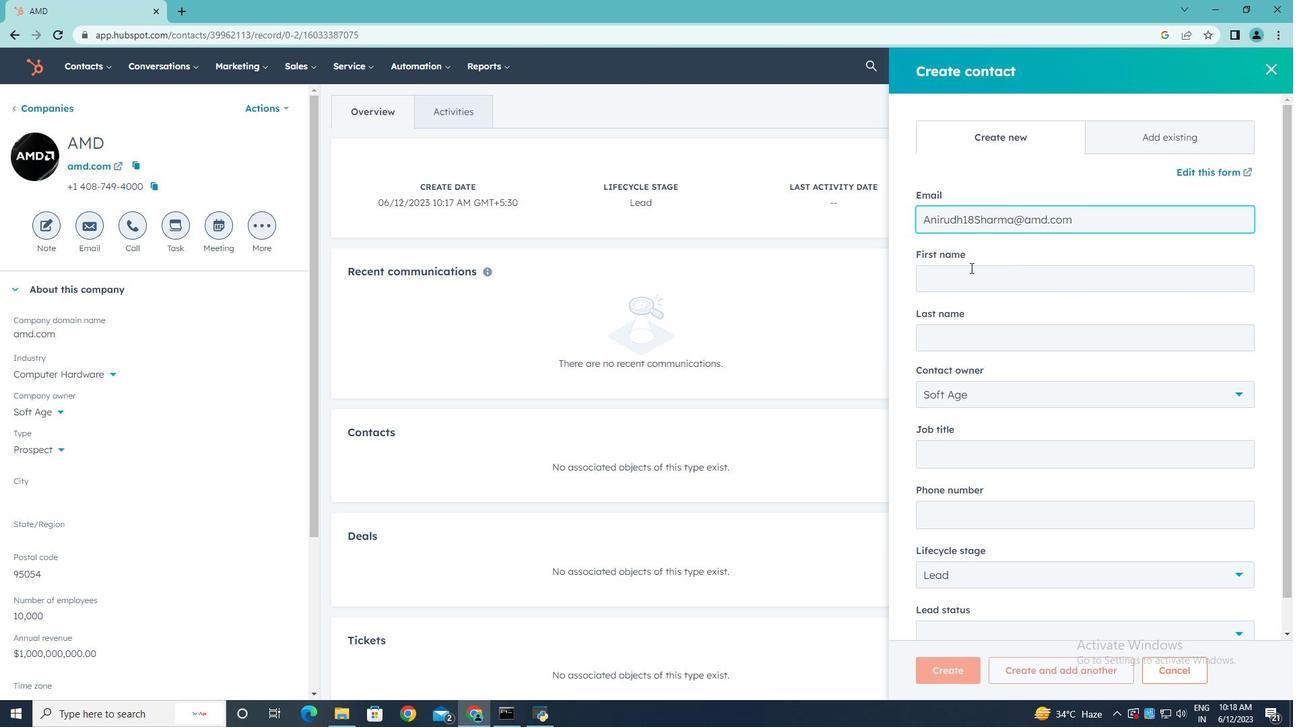 
Action: Mouse pressed left at (966, 272)
Screenshot: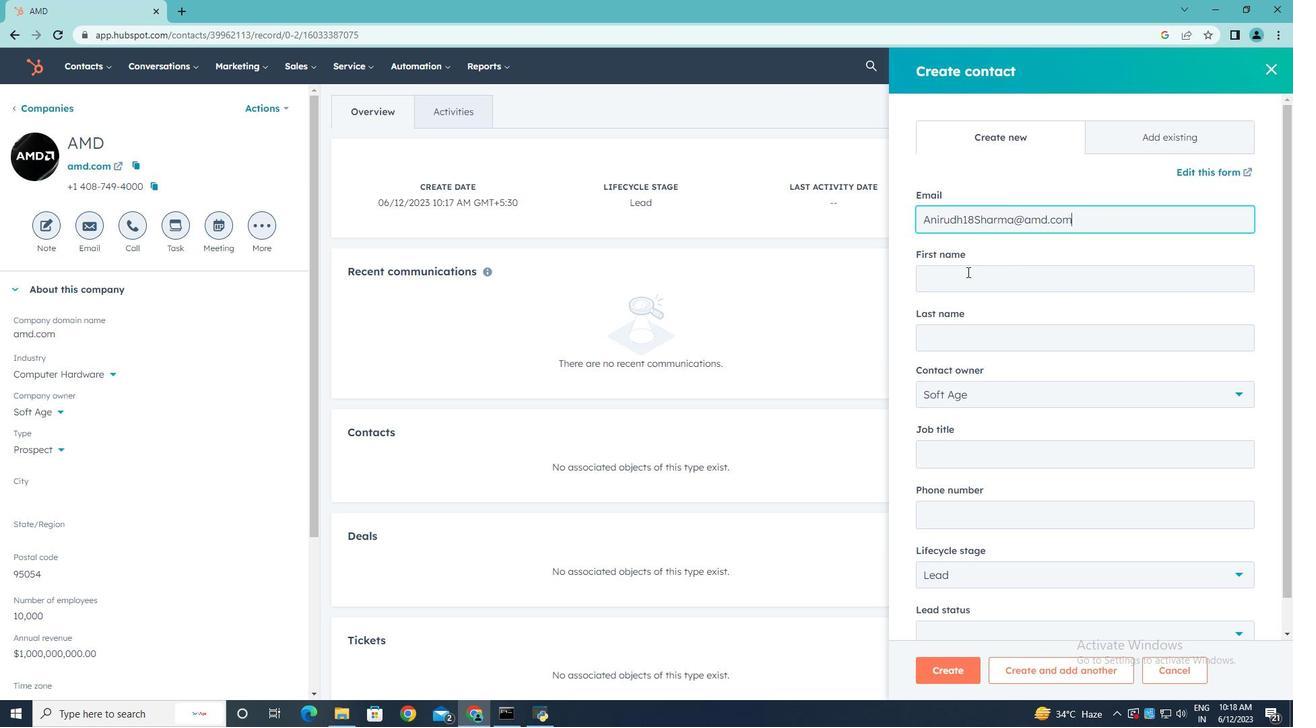 
Action: Key pressed <Key.shift>Anirudh
Screenshot: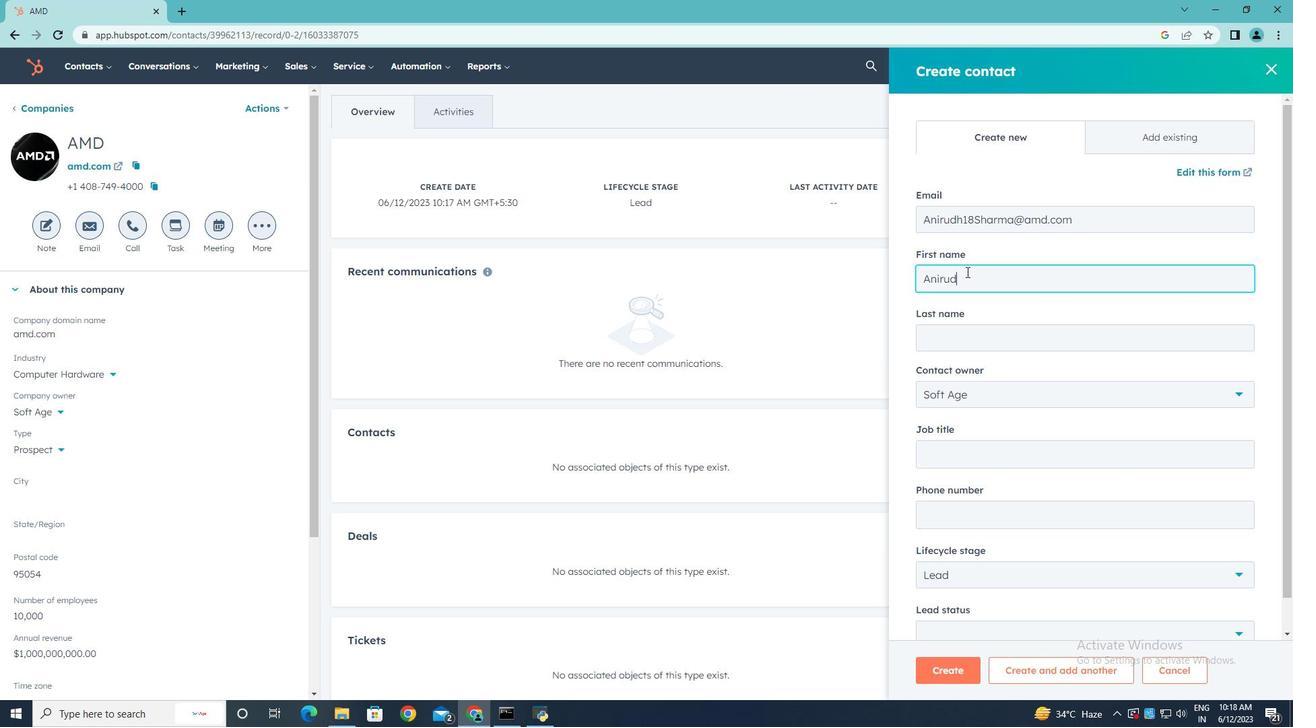 
Action: Mouse moved to (984, 341)
Screenshot: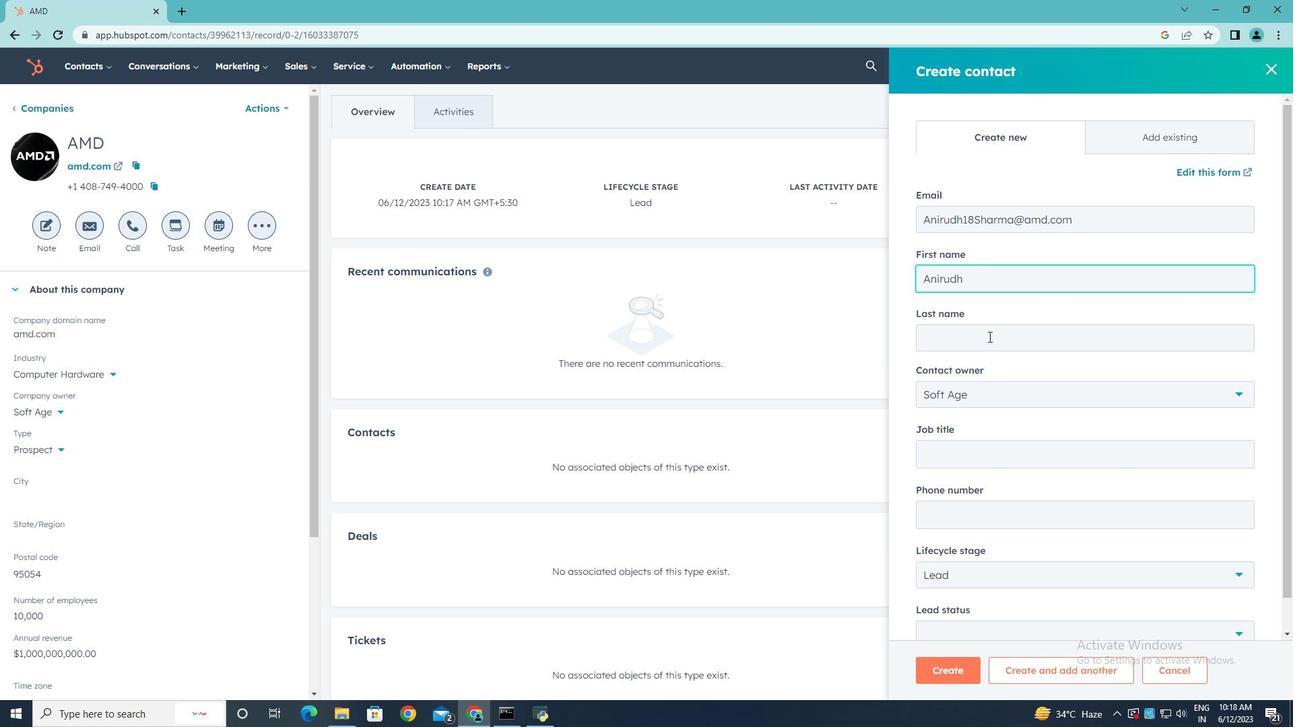 
Action: Mouse pressed left at (984, 341)
Screenshot: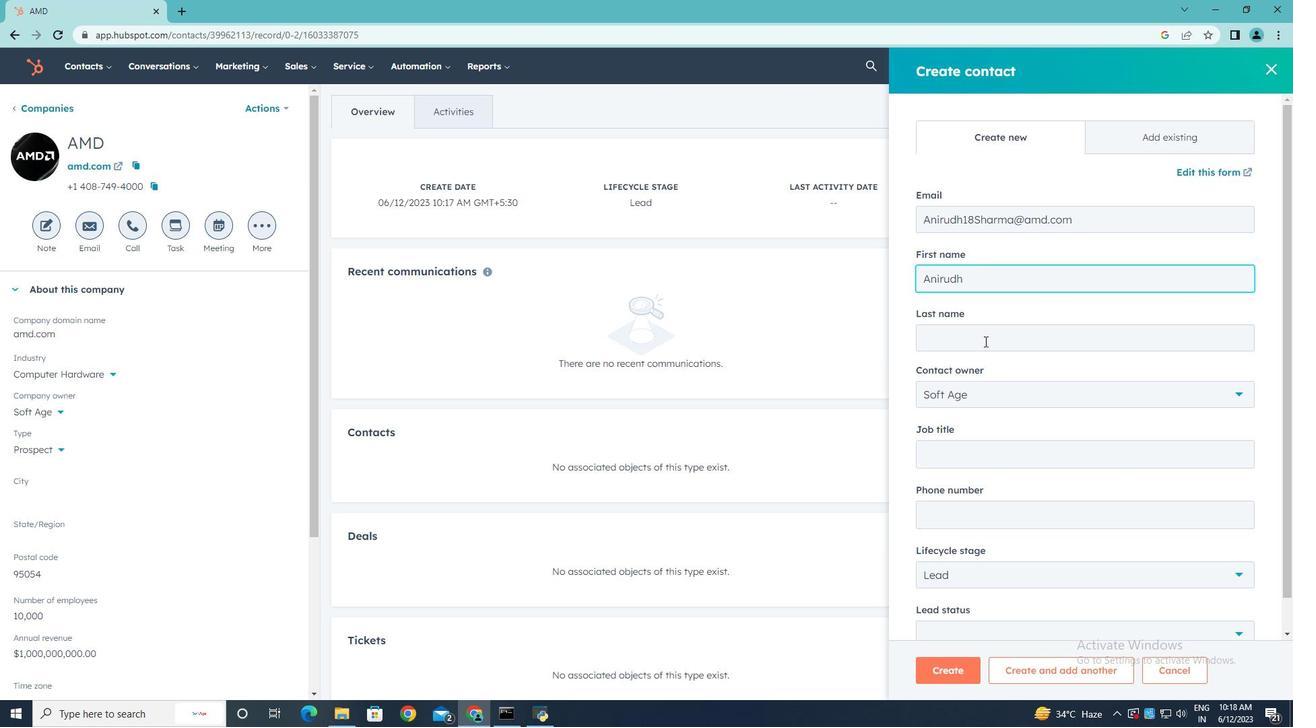 
Action: Key pressed <Key.shift>Sharma
Screenshot: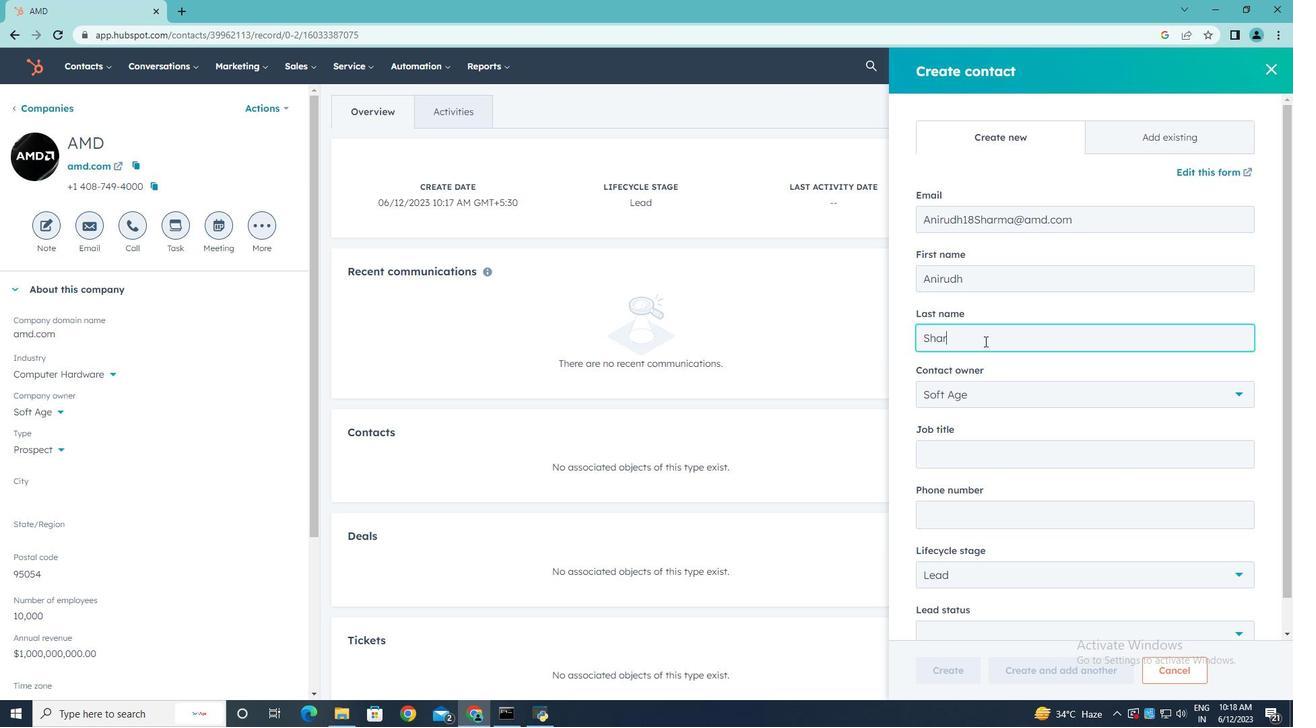 
Action: Mouse moved to (1074, 458)
Screenshot: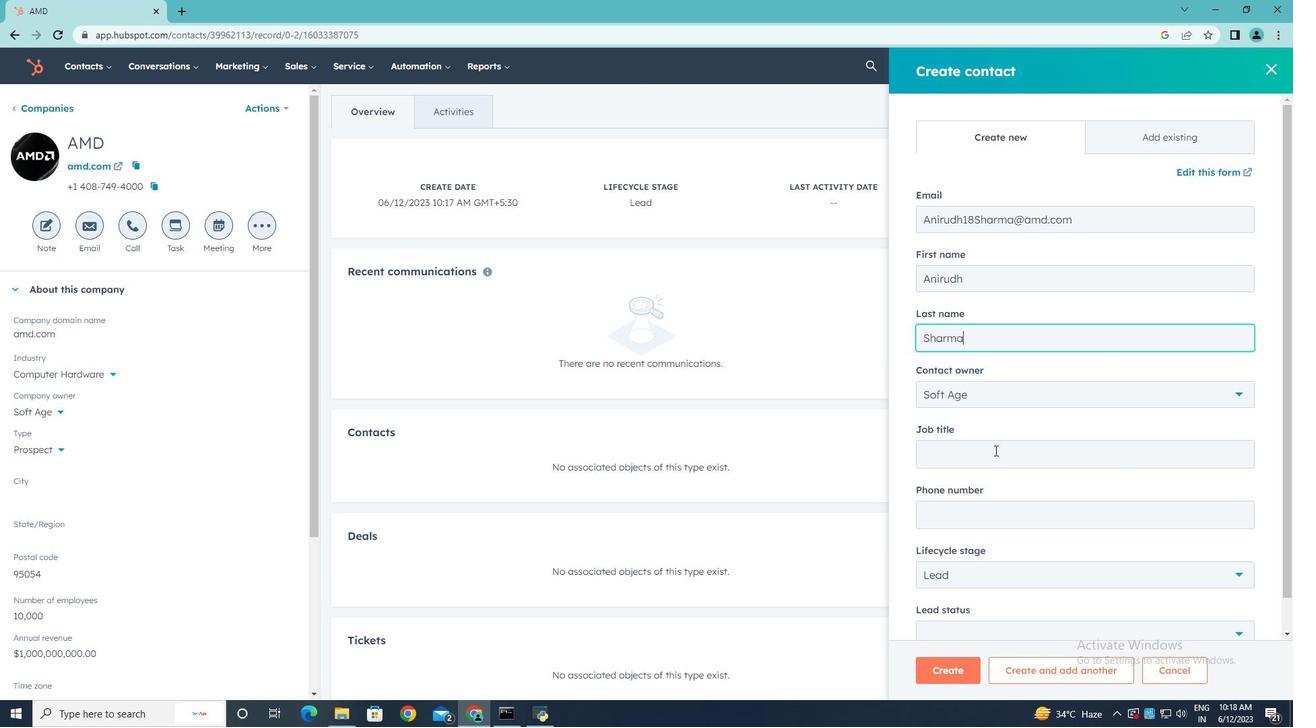 
Action: Mouse pressed left at (1074, 458)
Screenshot: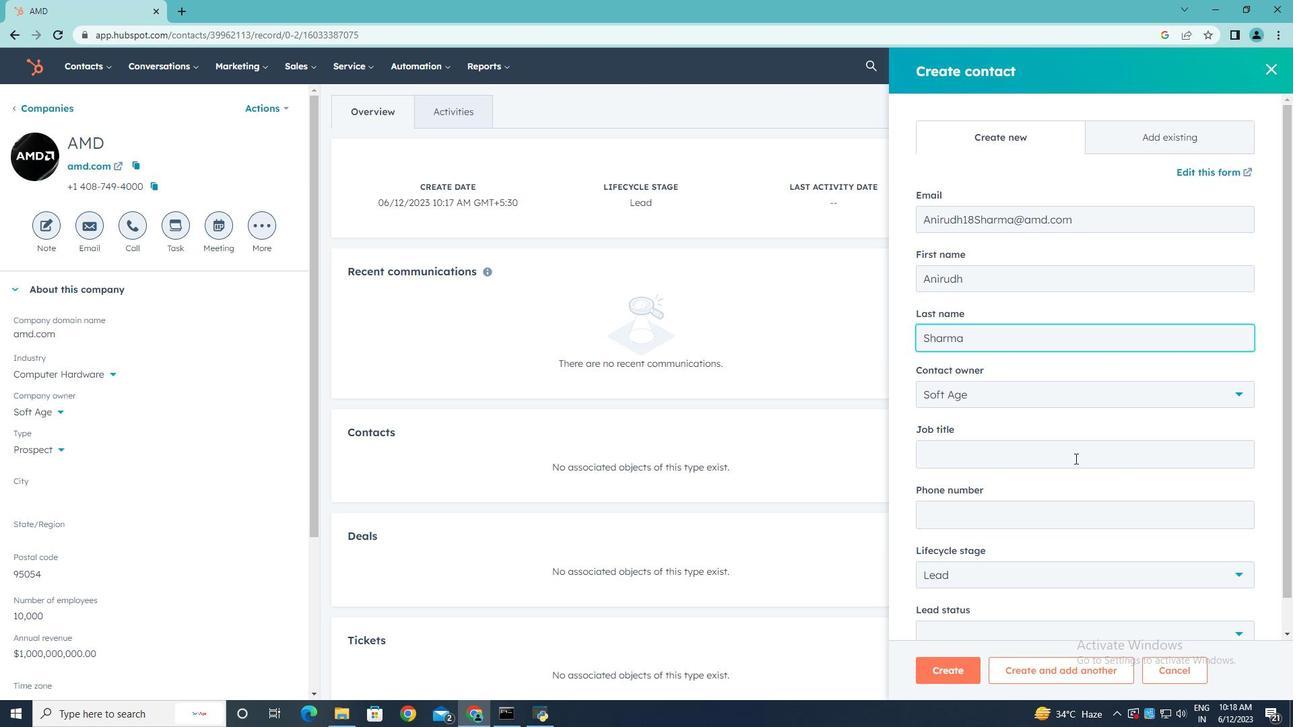 
Action: Key pressed <Key.shift>Financial<Key.space><Key.shift>LPl<Key.backspace><Key.backspace><Key.backspace><Key.shift>Planner
Screenshot: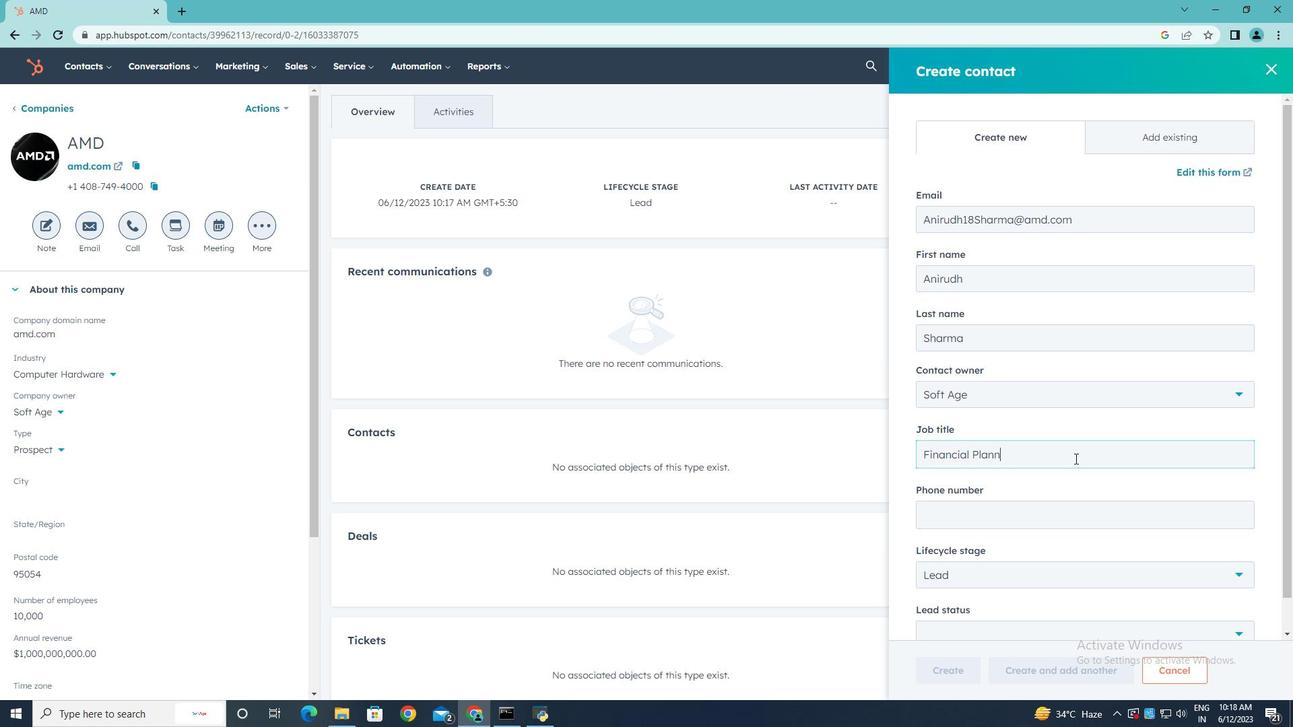 
Action: Mouse moved to (1004, 513)
Screenshot: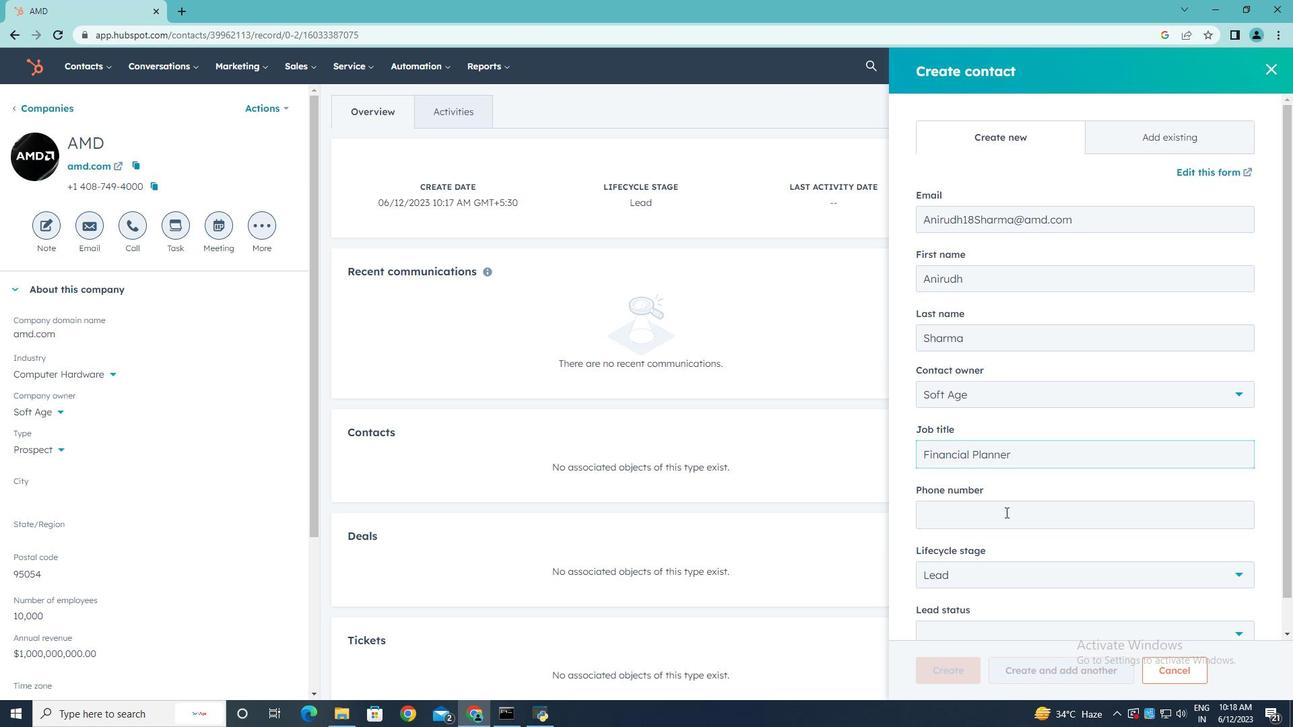 
Action: Mouse pressed left at (1004, 513)
Screenshot: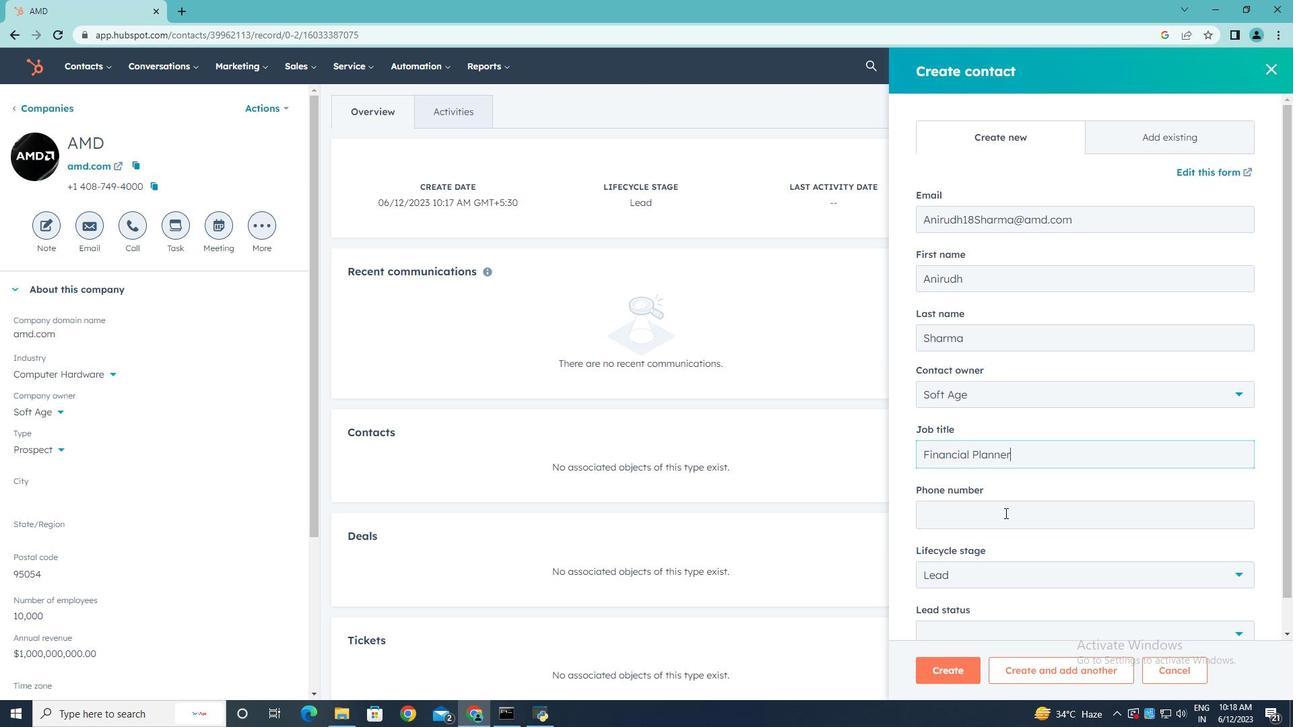 
Action: Key pressed 6175559014
Screenshot: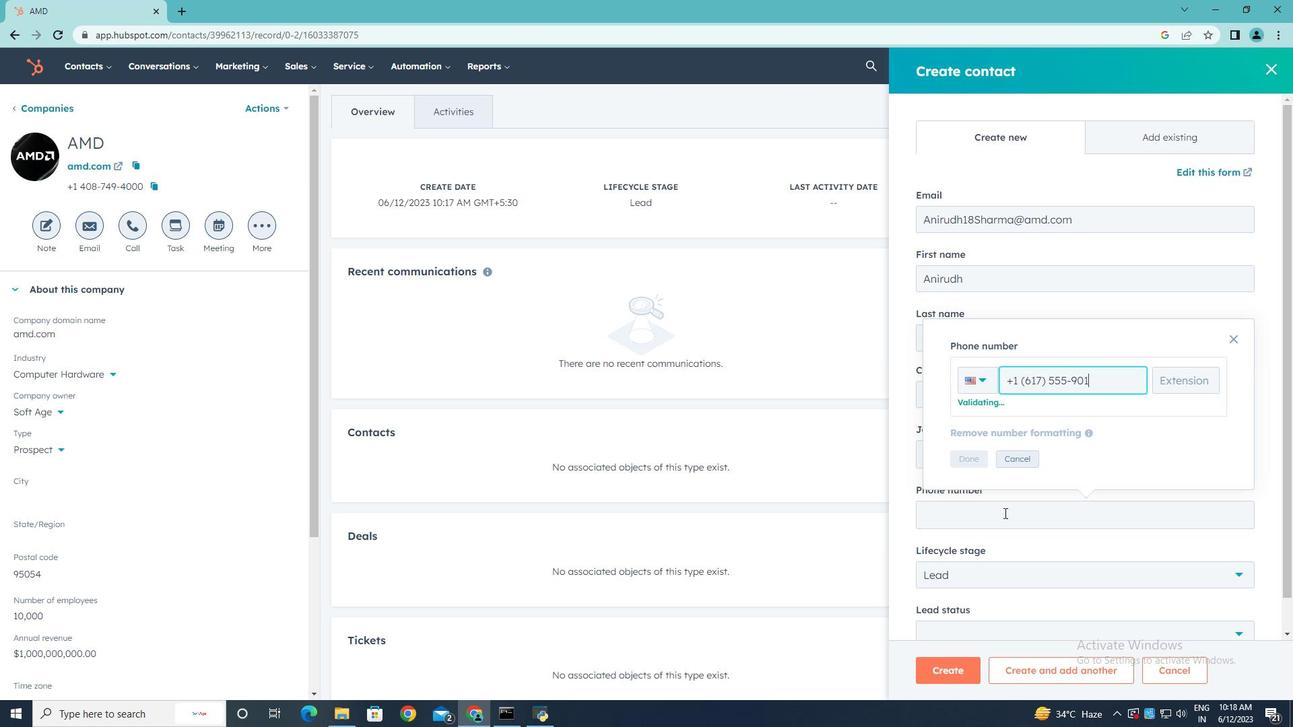 
Action: Mouse moved to (968, 459)
Screenshot: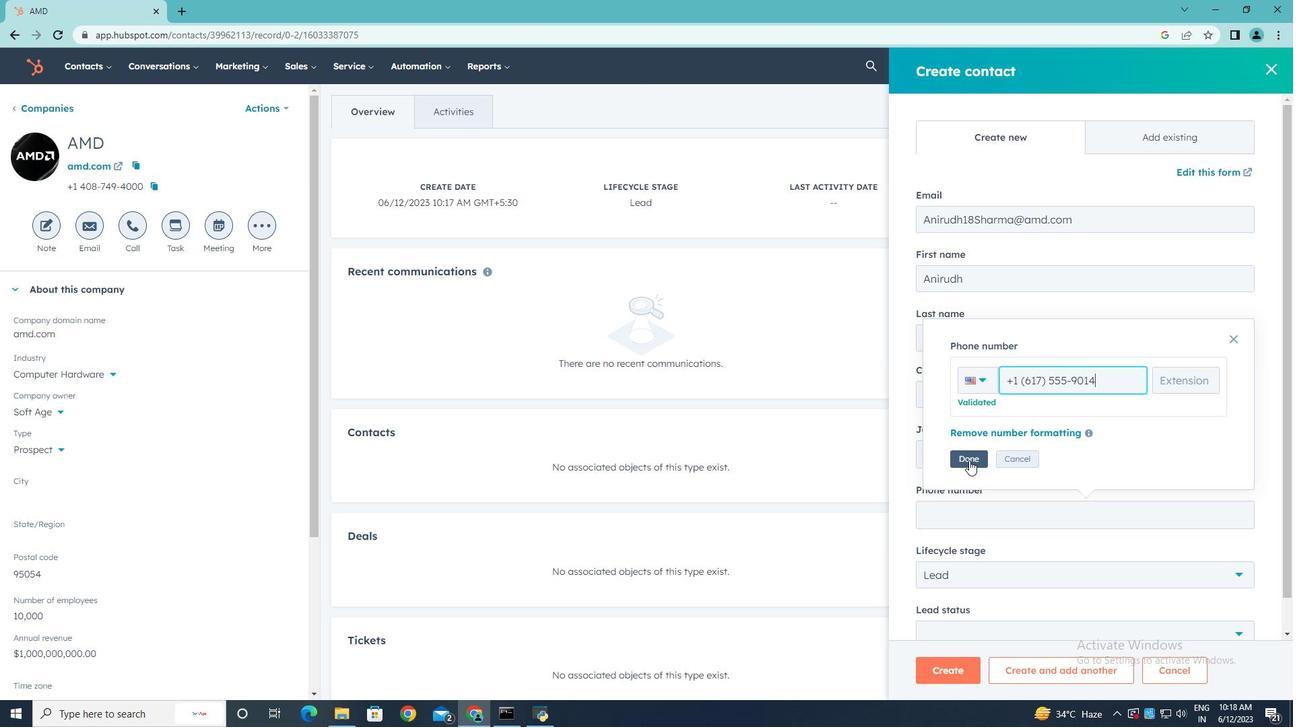 
Action: Mouse pressed left at (968, 459)
Screenshot: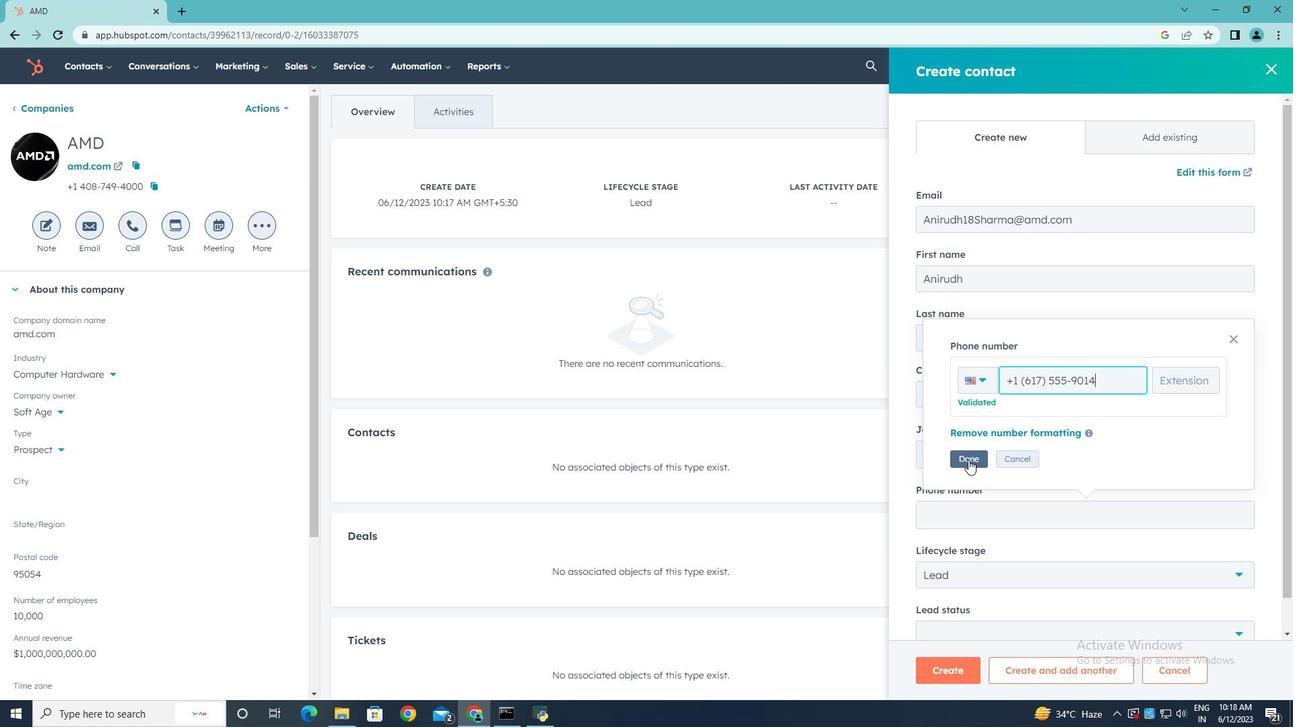 
Action: Mouse moved to (1241, 574)
Screenshot: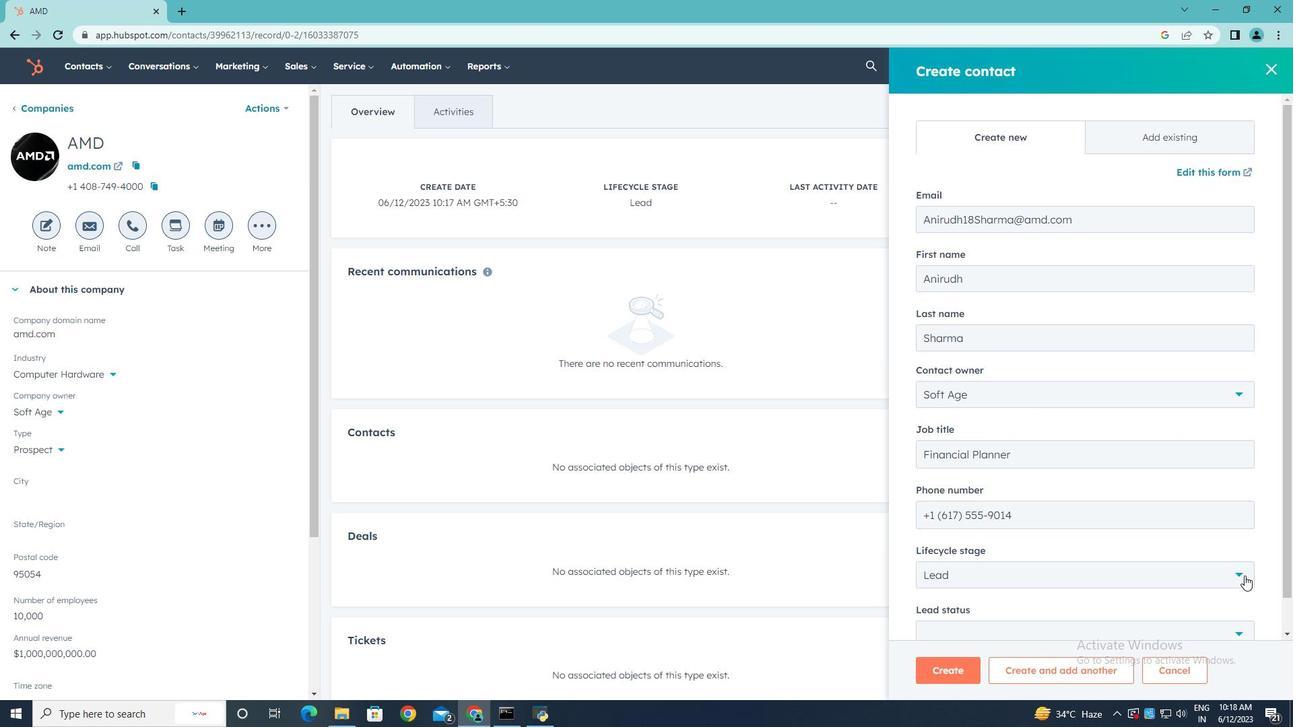 
Action: Mouse pressed left at (1241, 574)
Screenshot: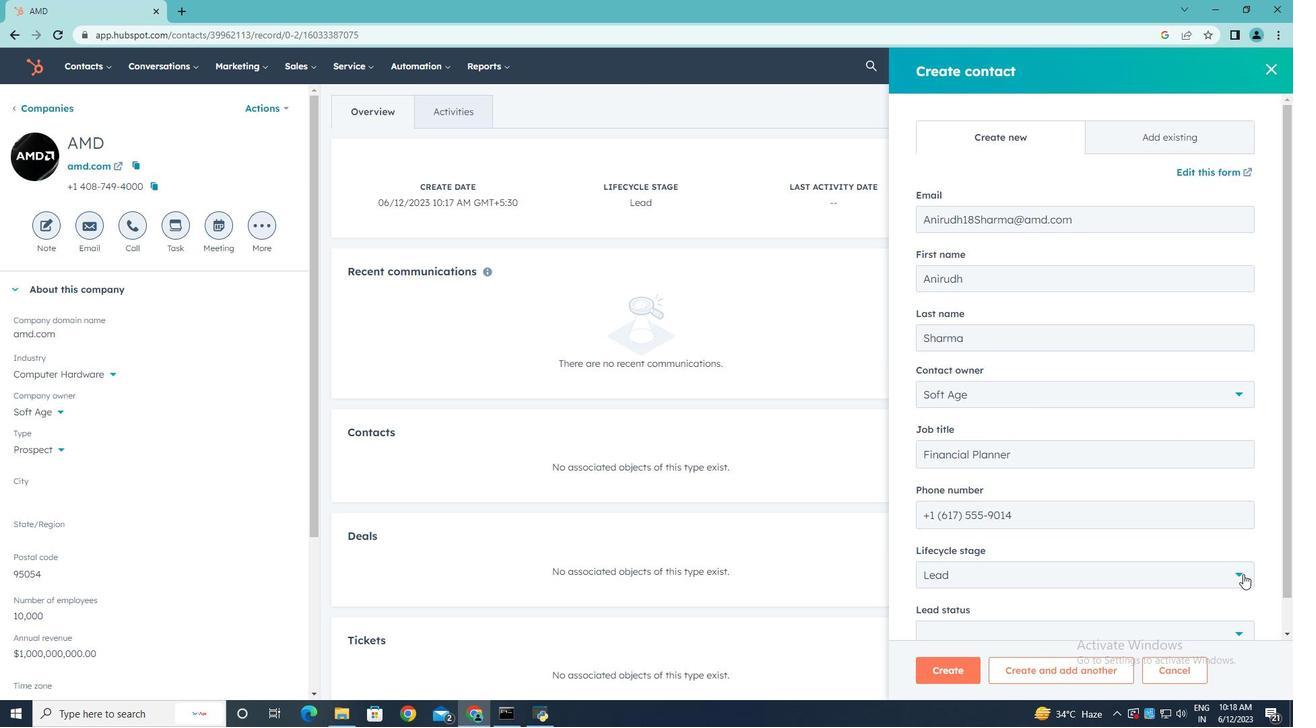
Action: Mouse moved to (1080, 455)
Screenshot: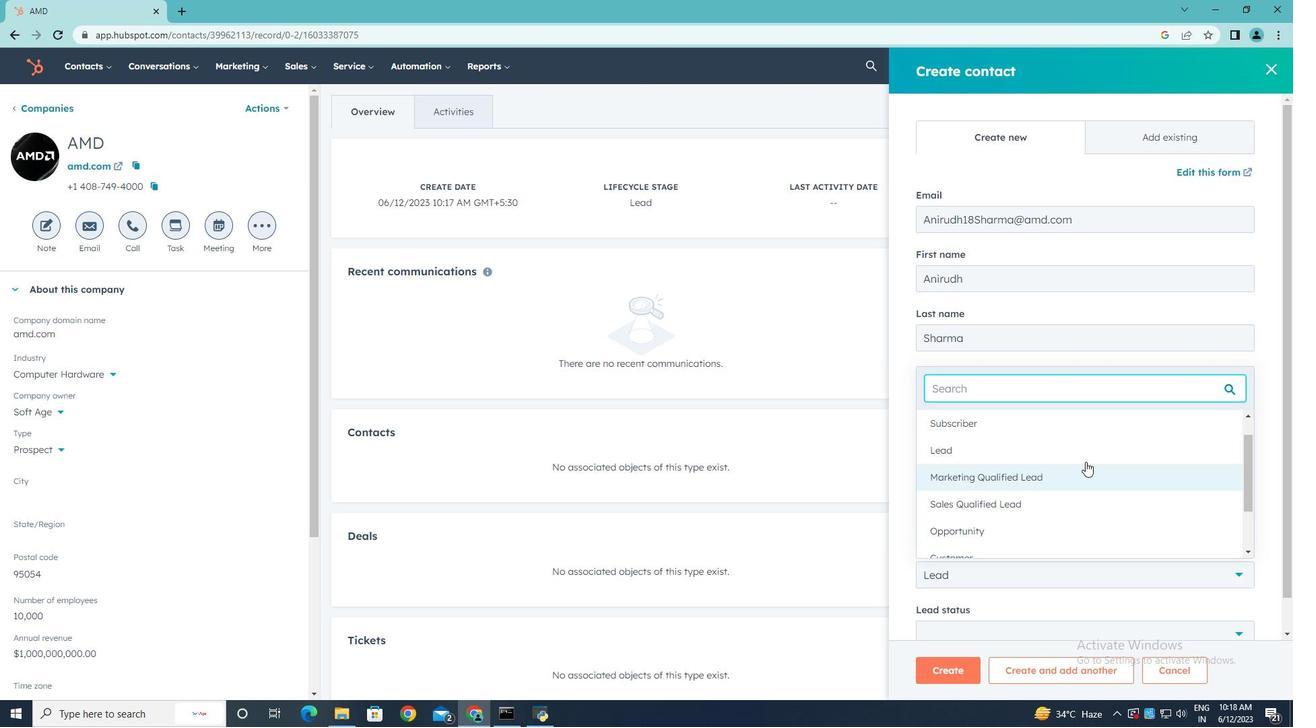 
Action: Mouse pressed left at (1080, 455)
Screenshot: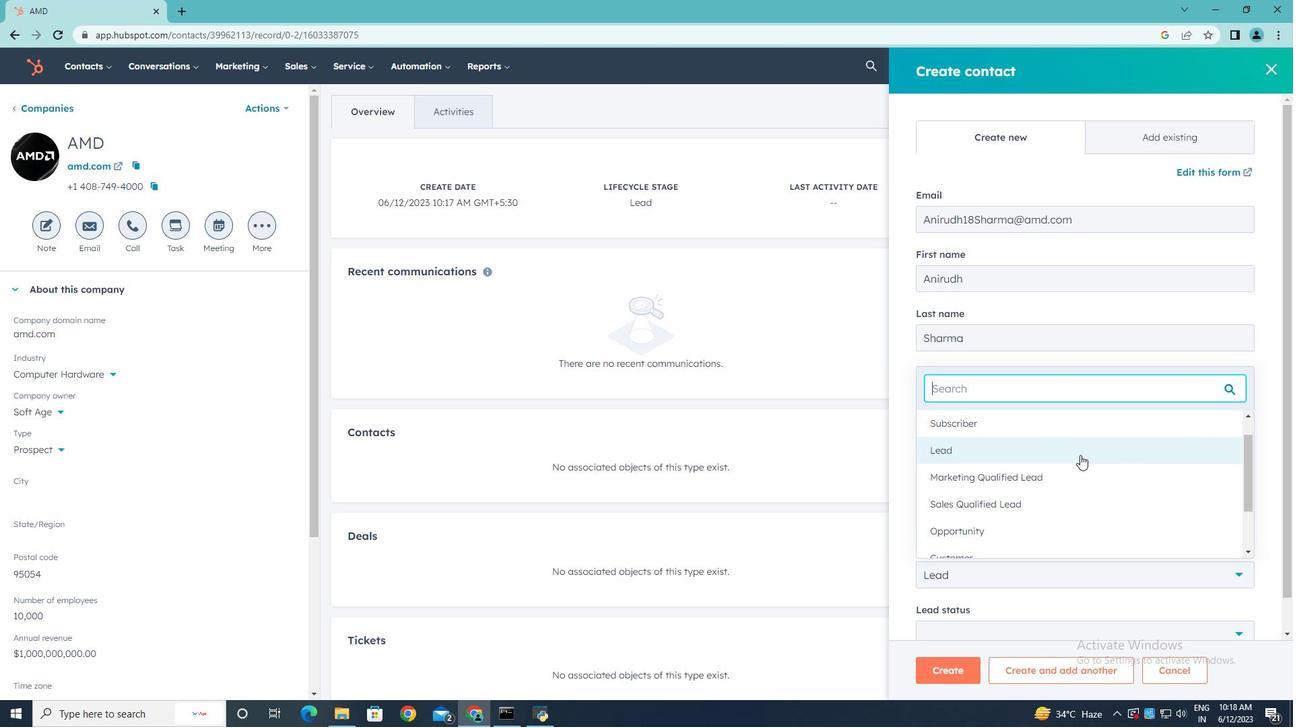 
Action: Mouse moved to (1239, 630)
Screenshot: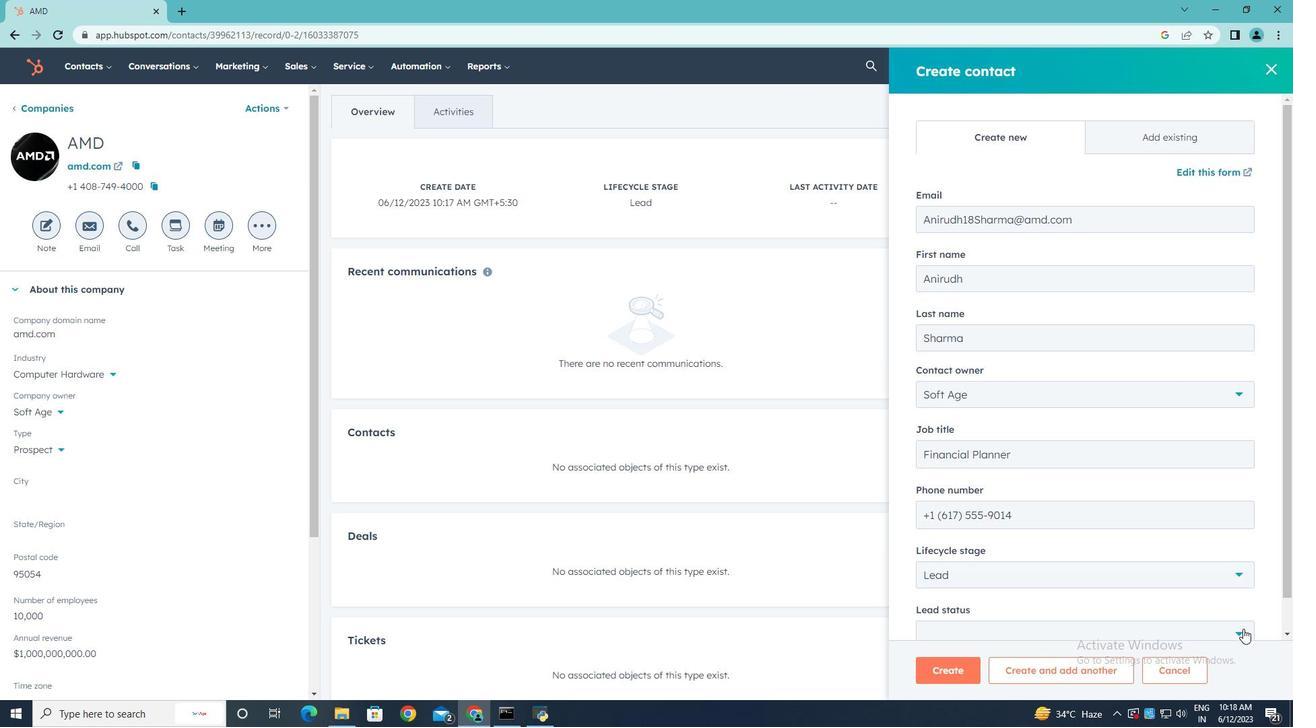 
Action: Mouse pressed left at (1239, 630)
Screenshot: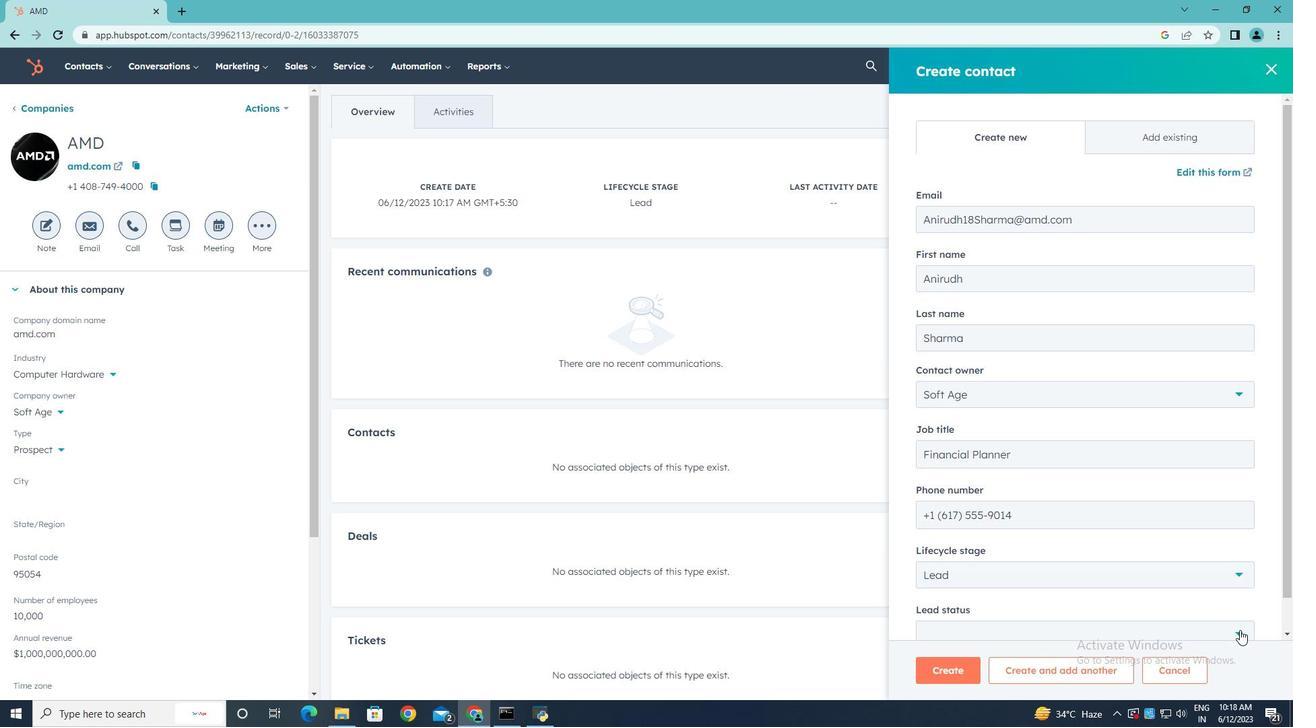 
Action: Mouse moved to (1122, 538)
Screenshot: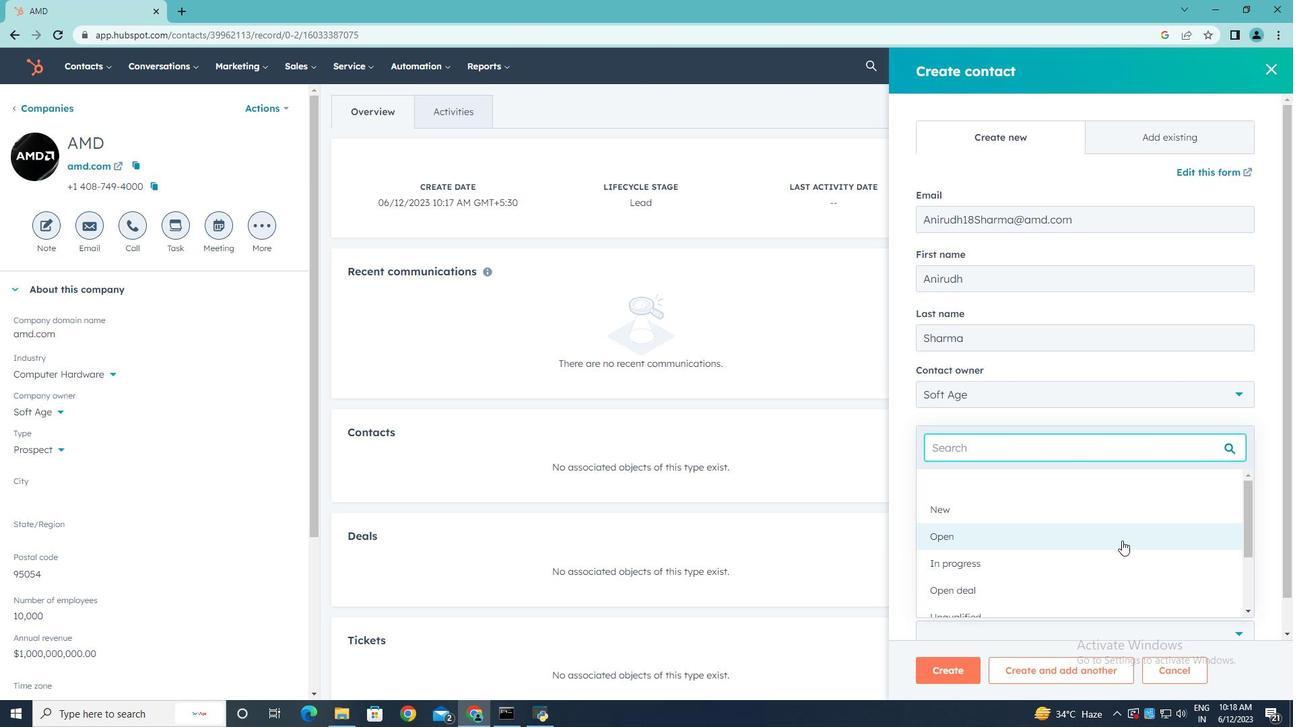 
Action: Mouse pressed left at (1122, 538)
Screenshot: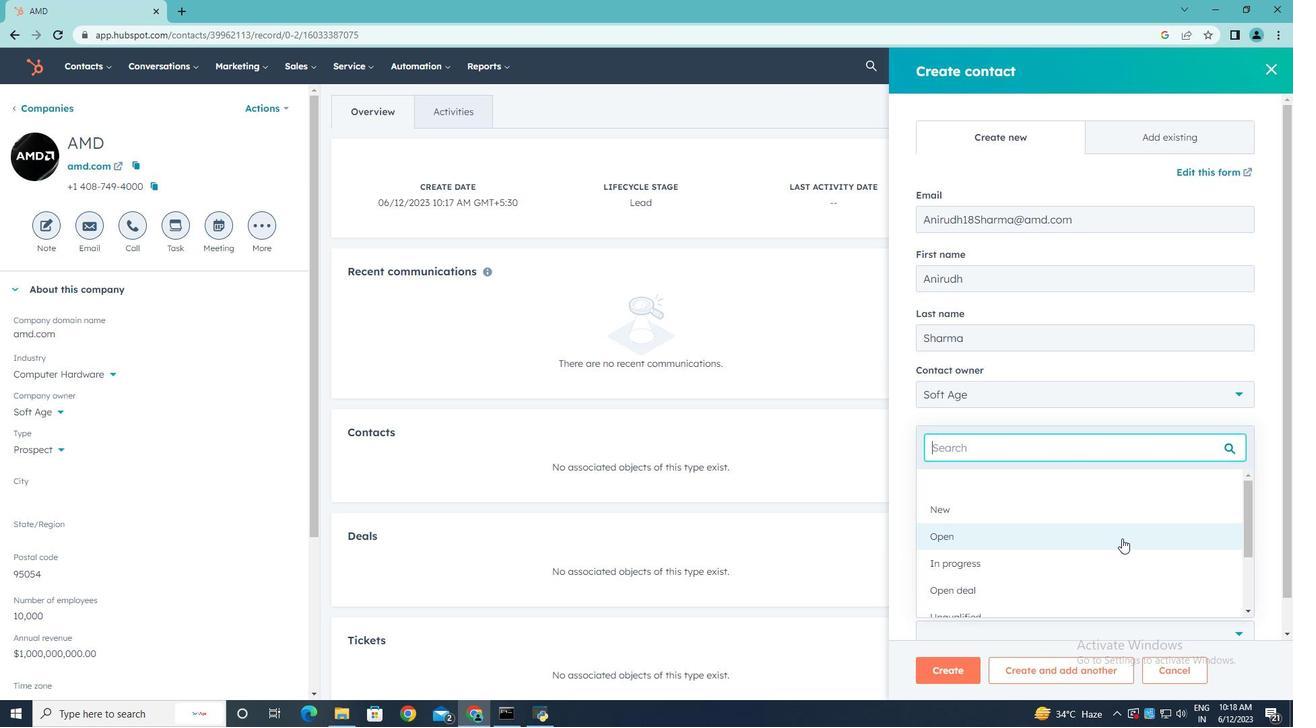 
Action: Mouse scrolled (1122, 538) with delta (0, 0)
Screenshot: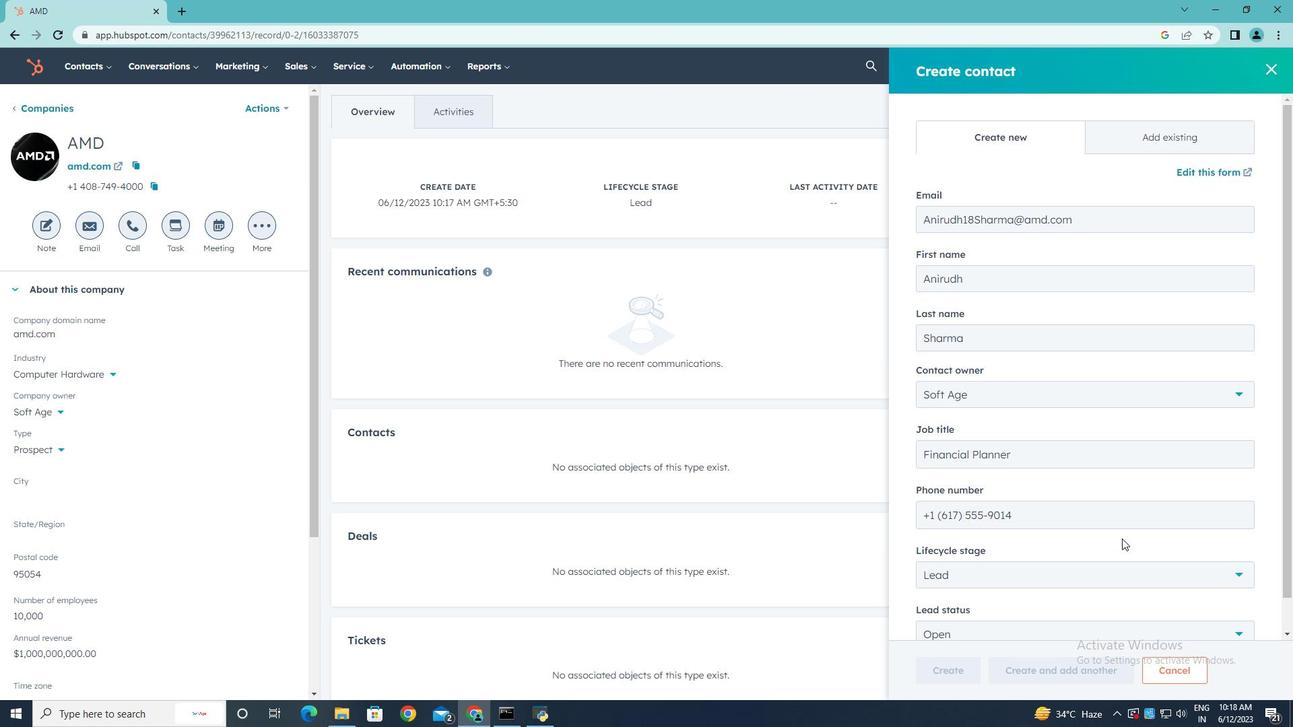 
Action: Mouse scrolled (1122, 538) with delta (0, 0)
Screenshot: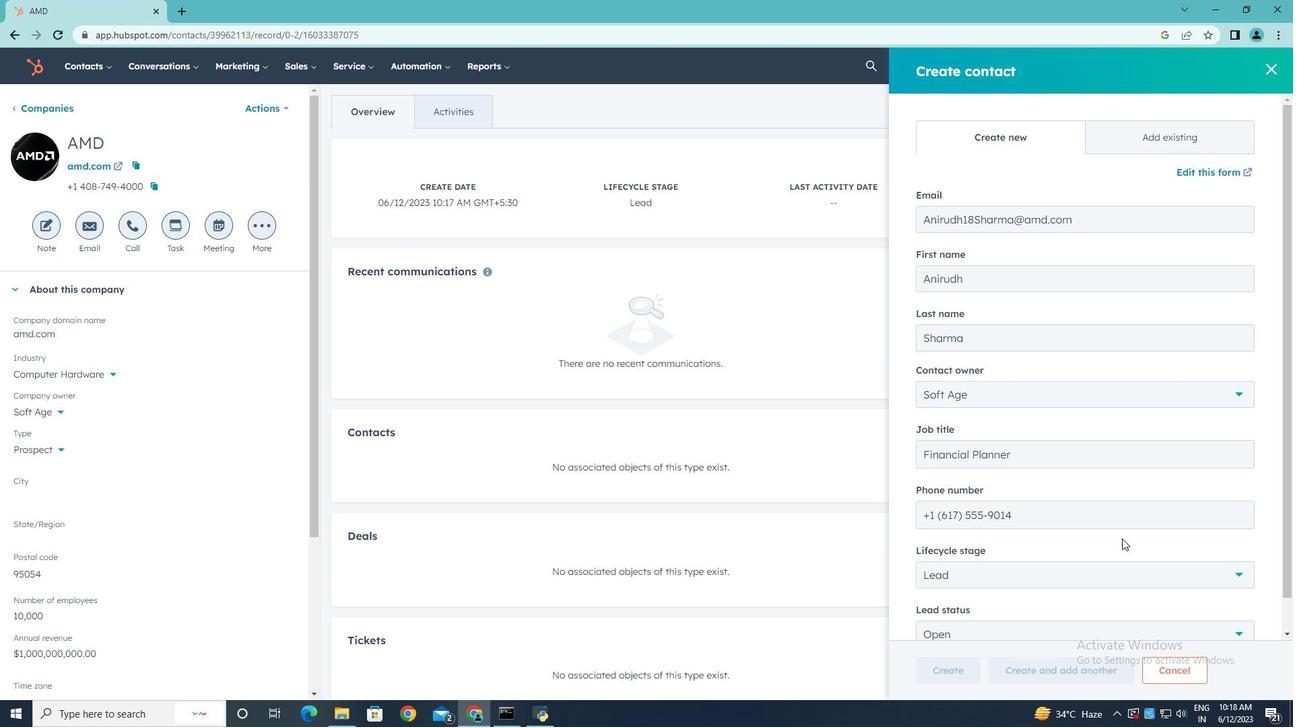 
Action: Mouse scrolled (1122, 538) with delta (0, 0)
Screenshot: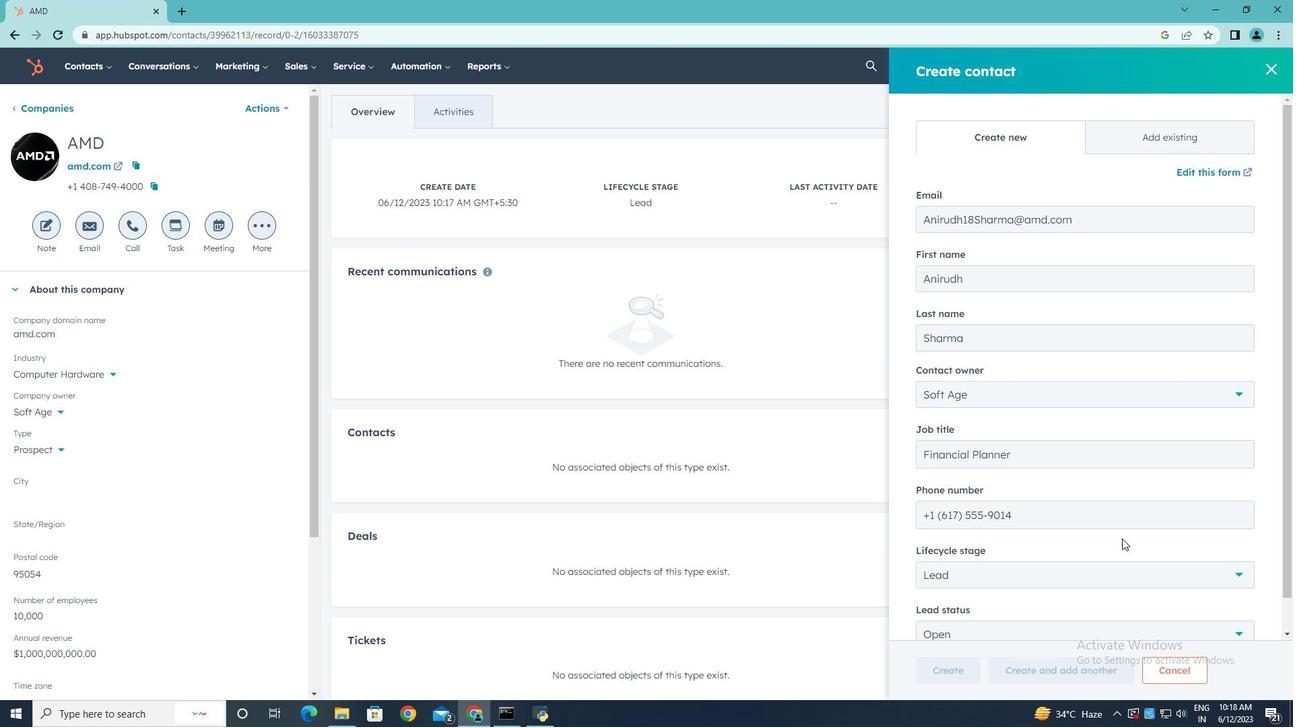 
Action: Mouse scrolled (1122, 538) with delta (0, 0)
Screenshot: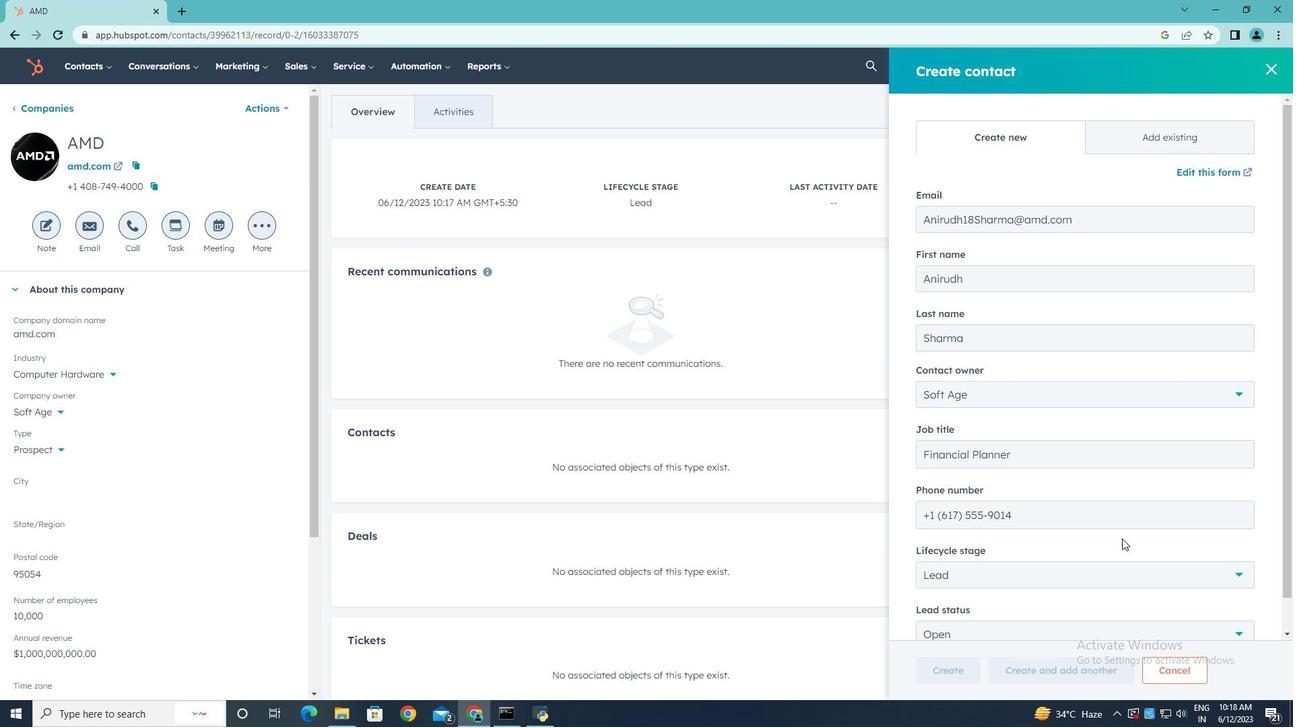 
Action: Mouse moved to (950, 667)
Screenshot: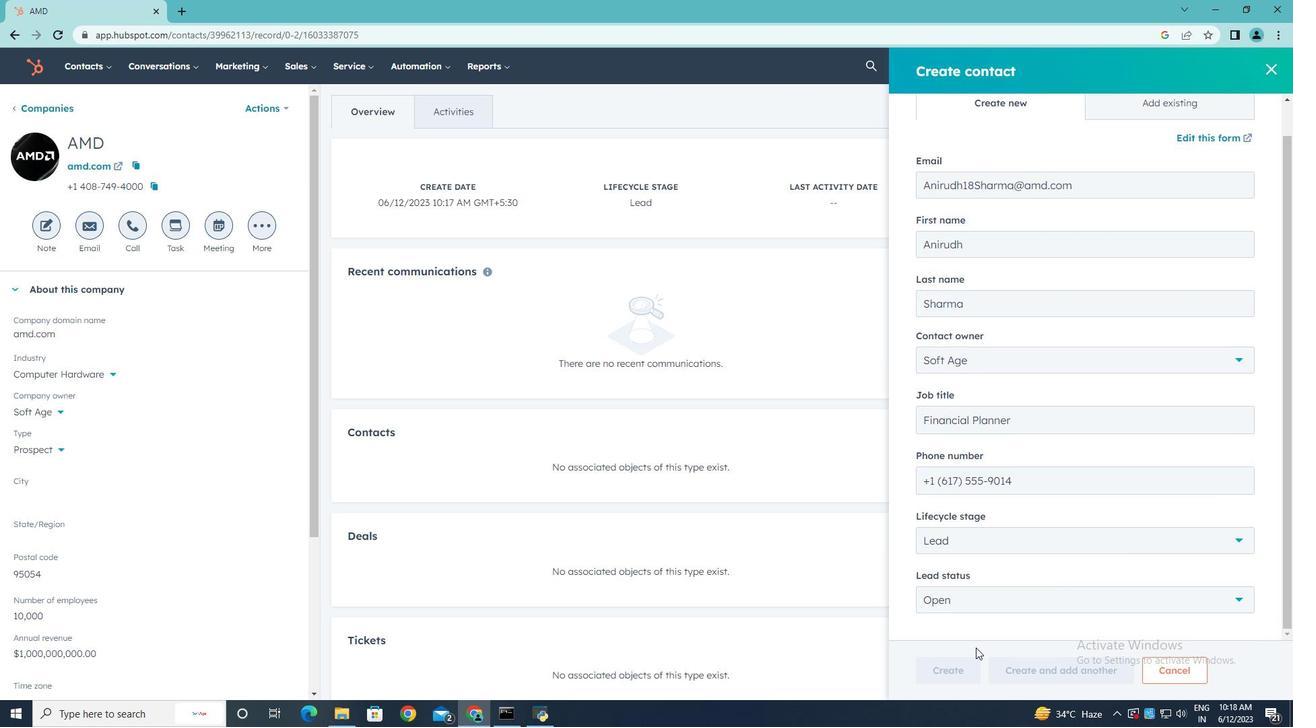
Action: Mouse pressed left at (950, 667)
Screenshot: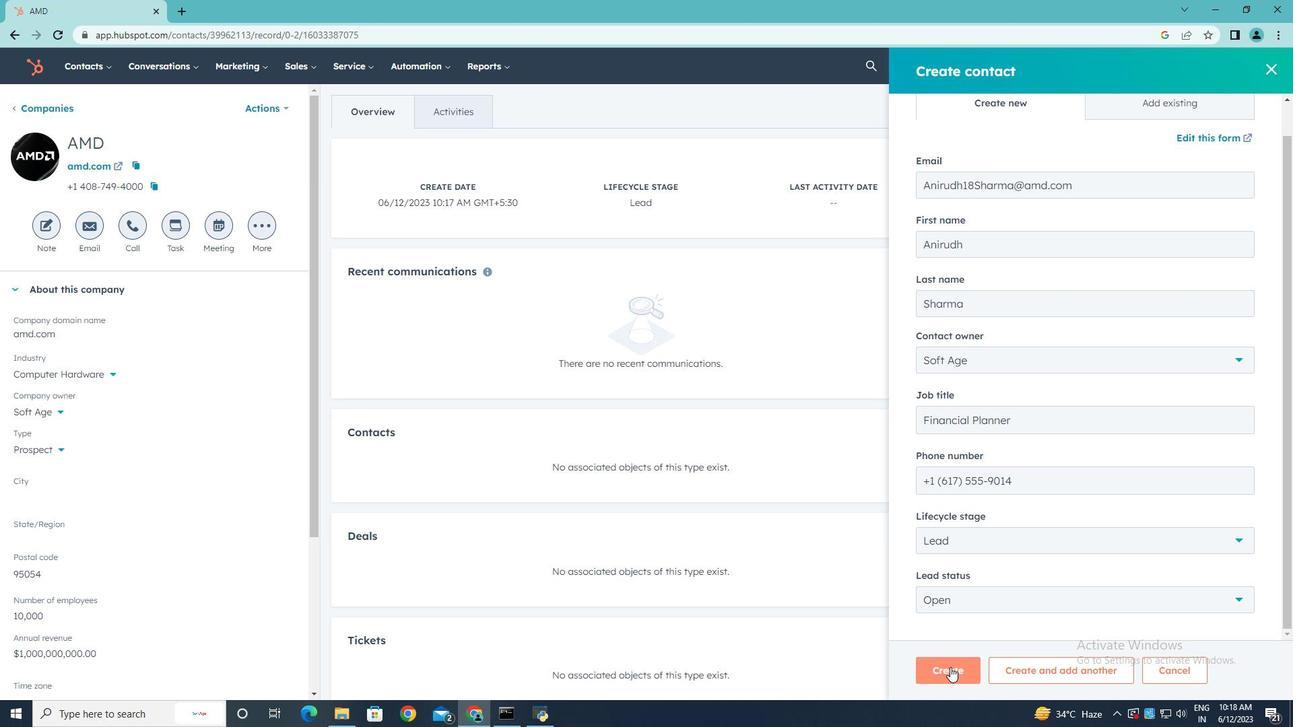 
Action: Mouse moved to (880, 503)
Screenshot: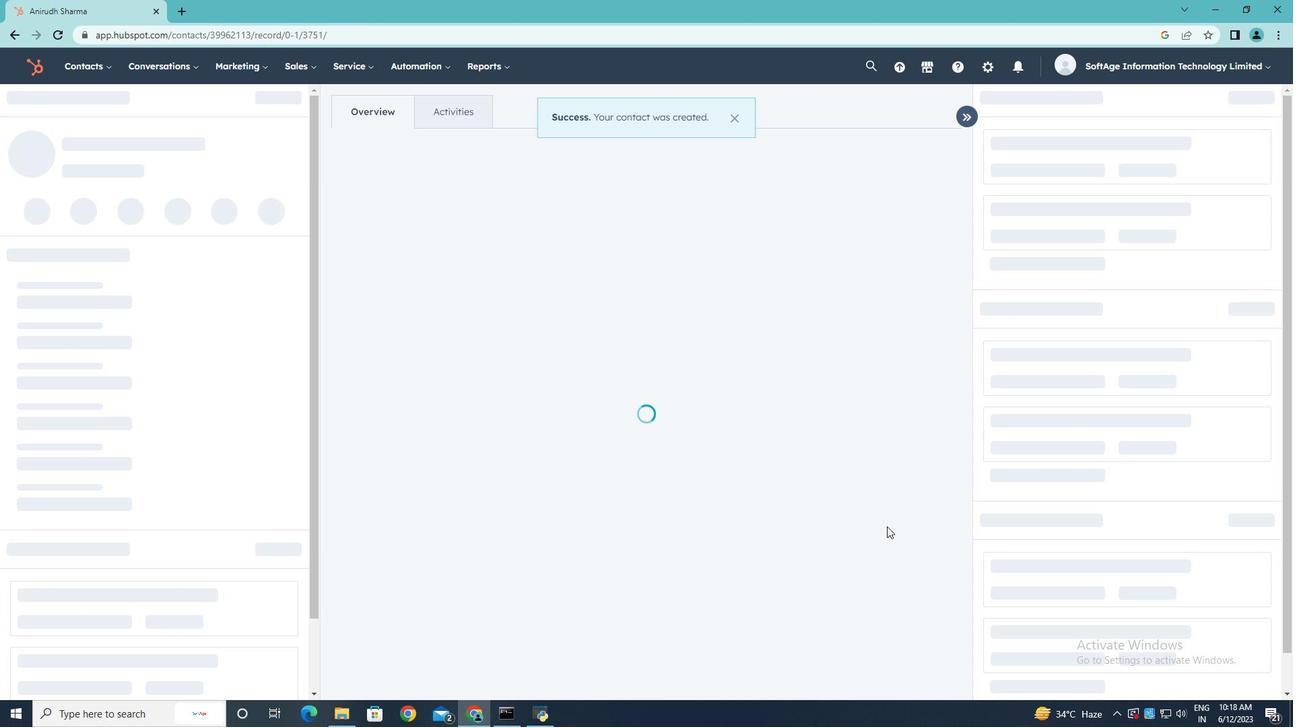 
